 Task: Look for space in Tateyama, Japan from 9th June, 2023 to 16th June, 2023 for 2 adults in price range Rs.8000 to Rs.16000. Place can be entire place with 2 bedrooms having 2 beds and 1 bathroom. Property type can be house, flat, guest house. Booking option can be shelf check-in. Required host language is English.
Action: Mouse moved to (405, 80)
Screenshot: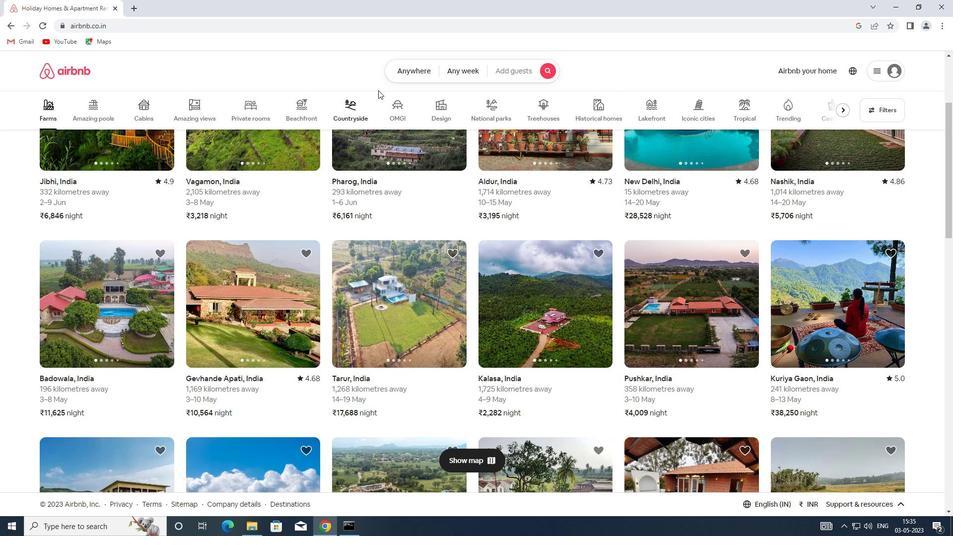 
Action: Mouse pressed left at (405, 80)
Screenshot: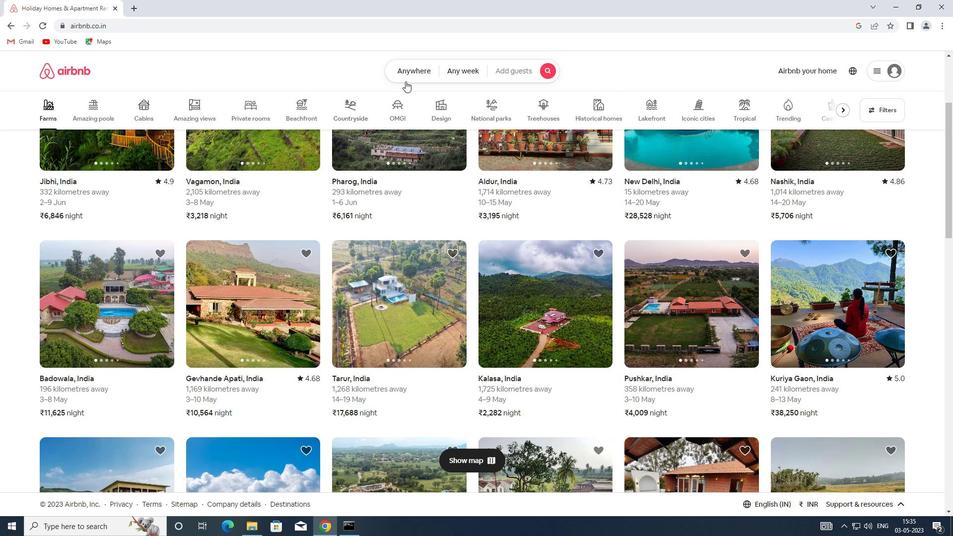 
Action: Mouse moved to (347, 110)
Screenshot: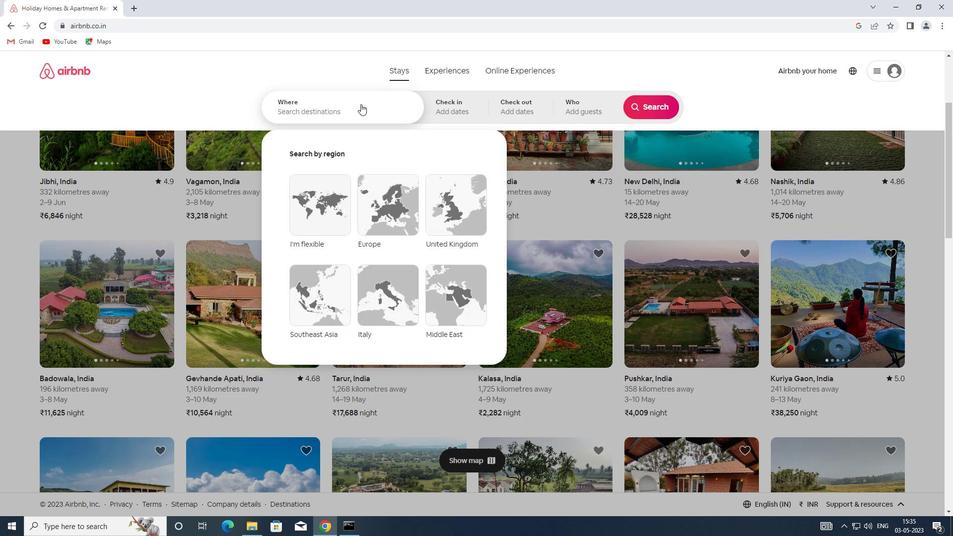 
Action: Mouse pressed left at (347, 110)
Screenshot: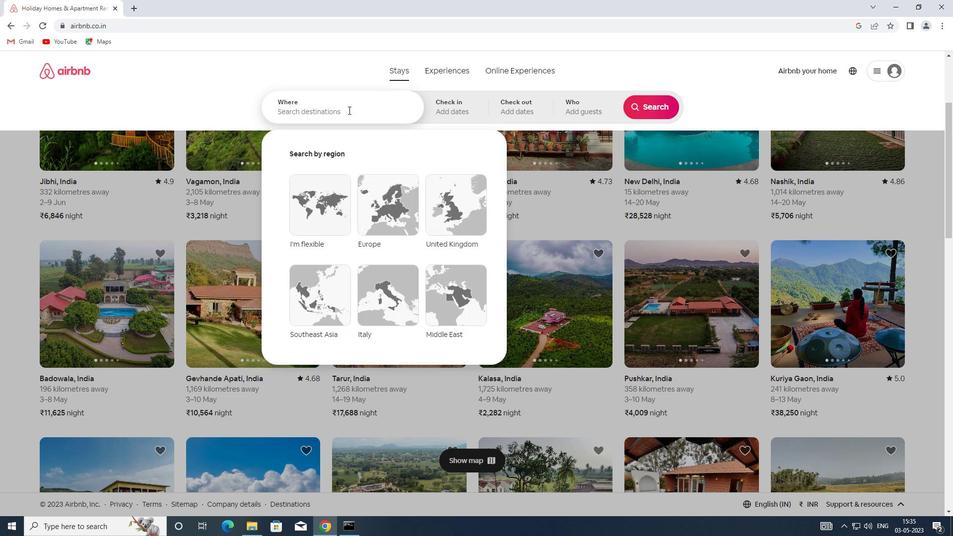 
Action: Key pressed <Key.shift>TATEYAMA,<Key.shift>JAPAN
Screenshot: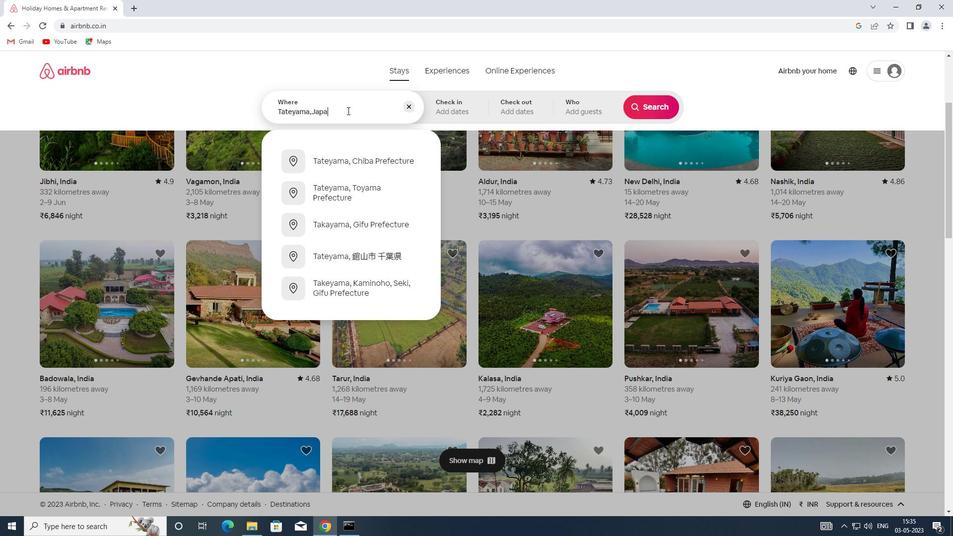 
Action: Mouse moved to (467, 115)
Screenshot: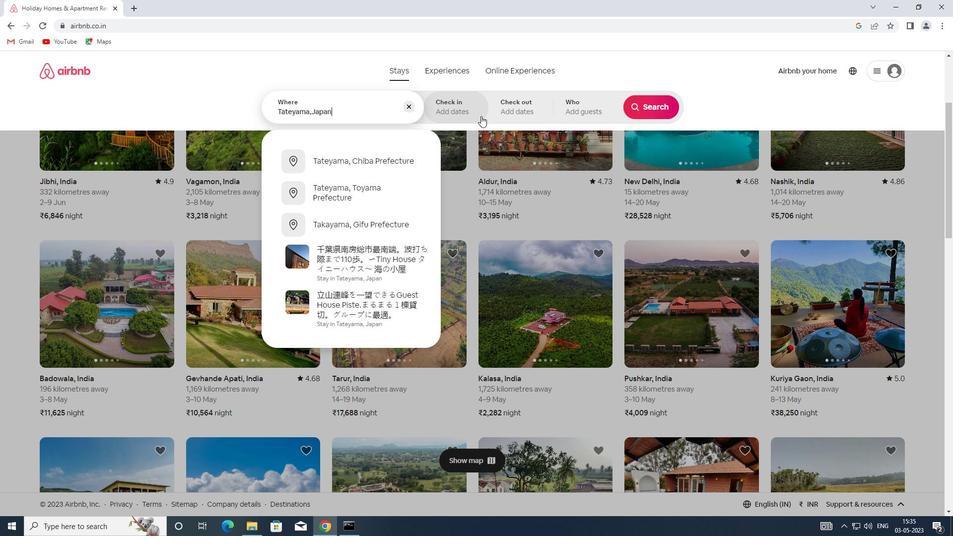 
Action: Mouse pressed left at (467, 115)
Screenshot: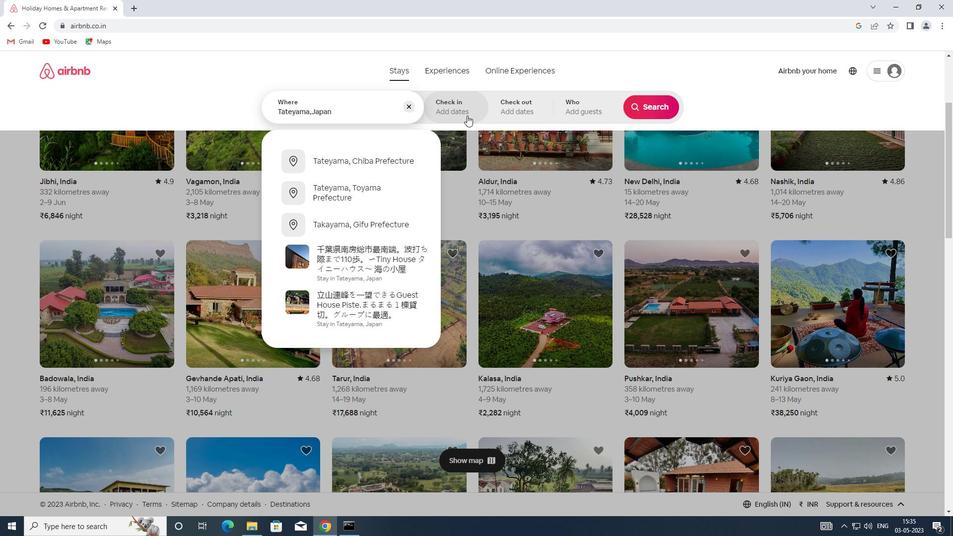 
Action: Mouse moved to (615, 246)
Screenshot: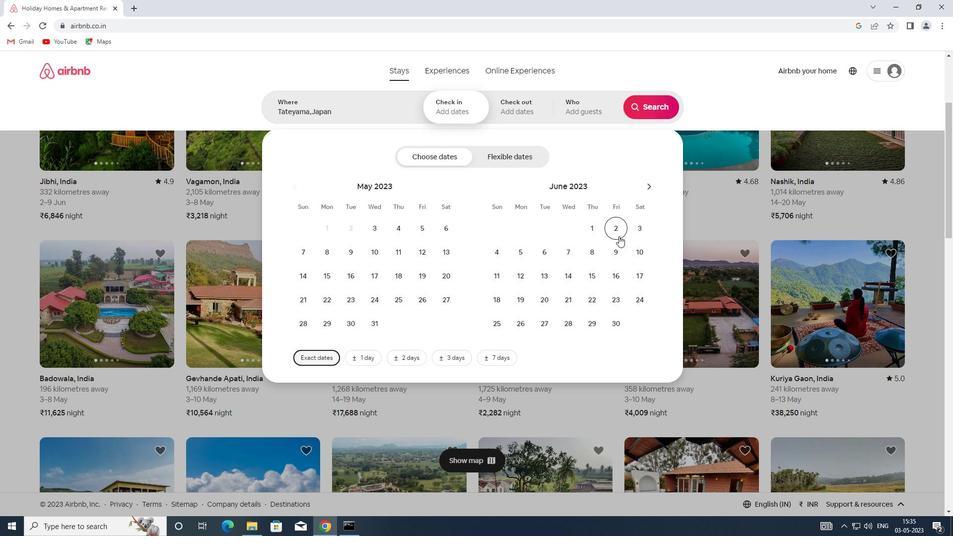 
Action: Mouse pressed left at (615, 246)
Screenshot: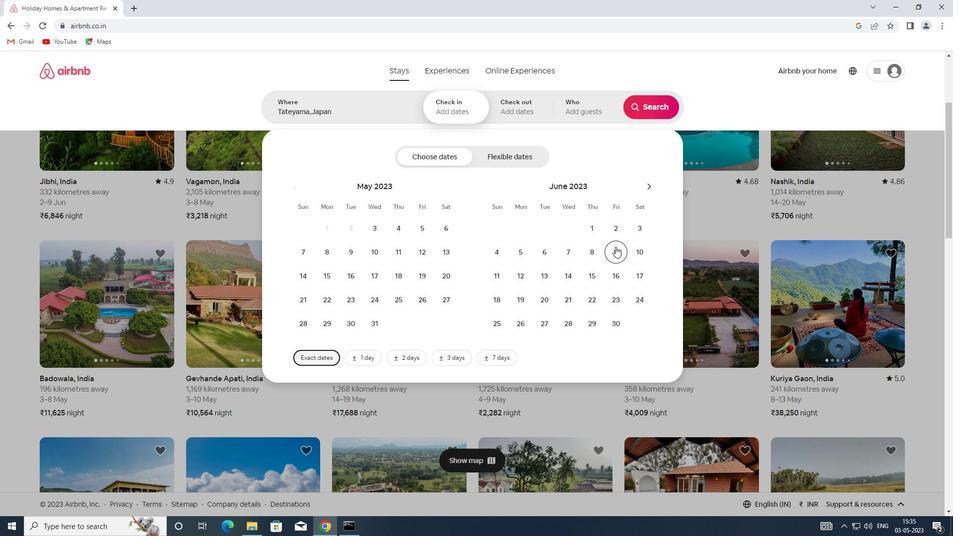 
Action: Mouse moved to (620, 271)
Screenshot: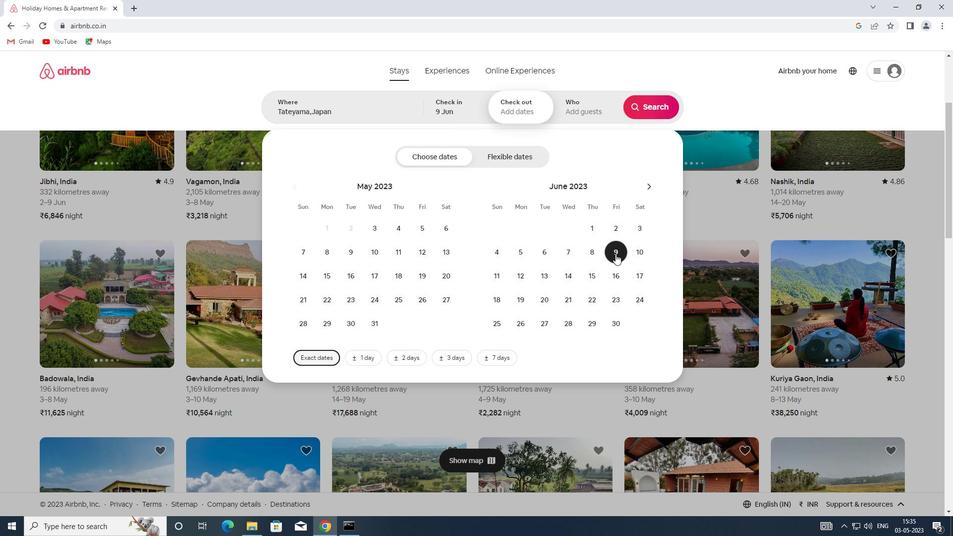 
Action: Mouse pressed left at (620, 271)
Screenshot: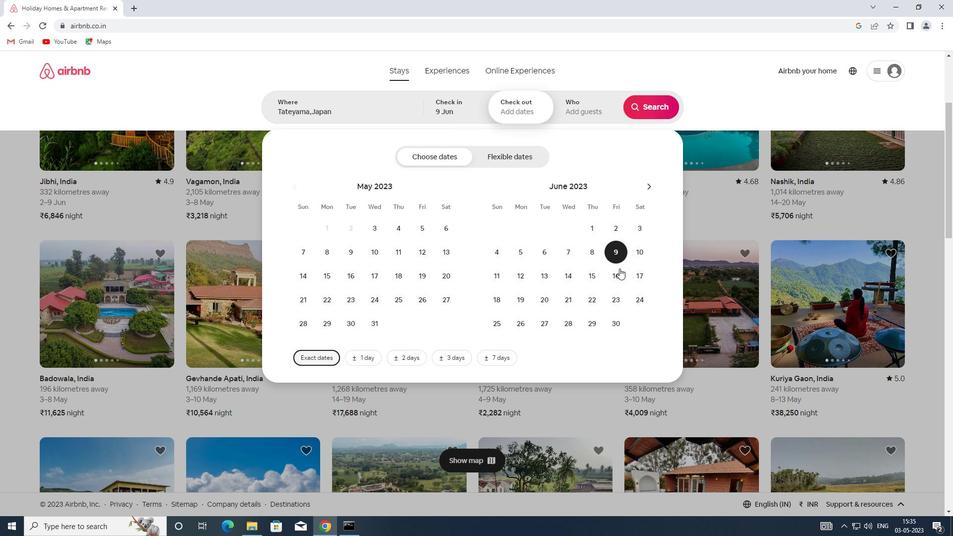 
Action: Mouse moved to (585, 105)
Screenshot: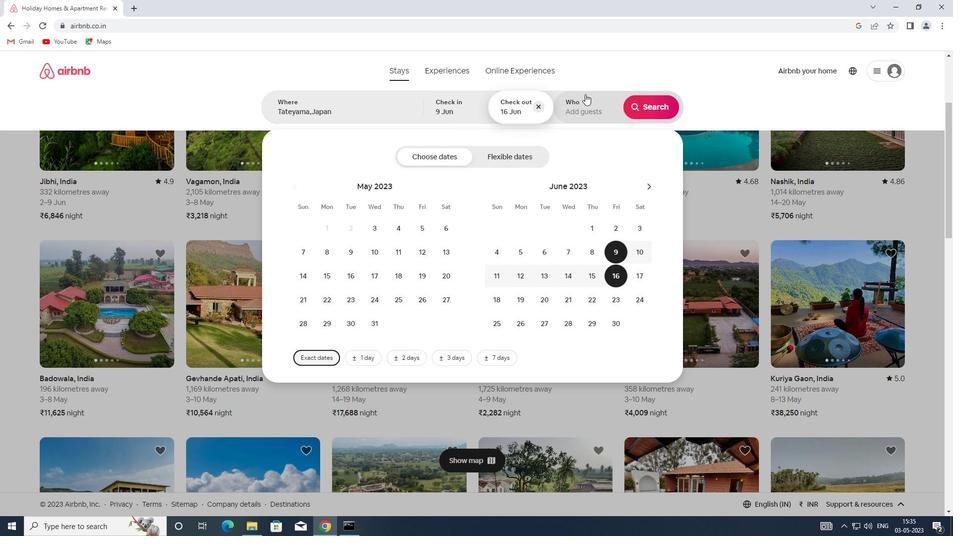 
Action: Mouse pressed left at (585, 105)
Screenshot: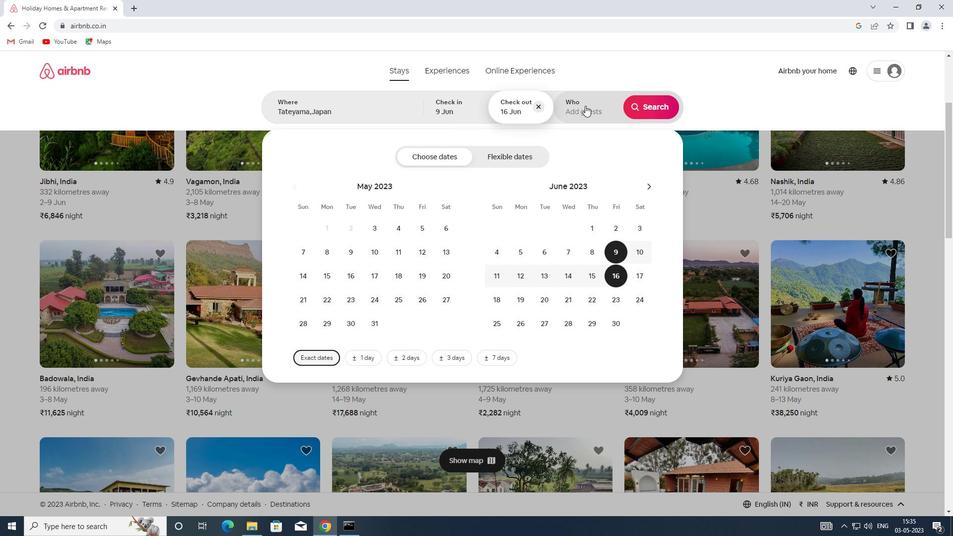 
Action: Mouse moved to (655, 165)
Screenshot: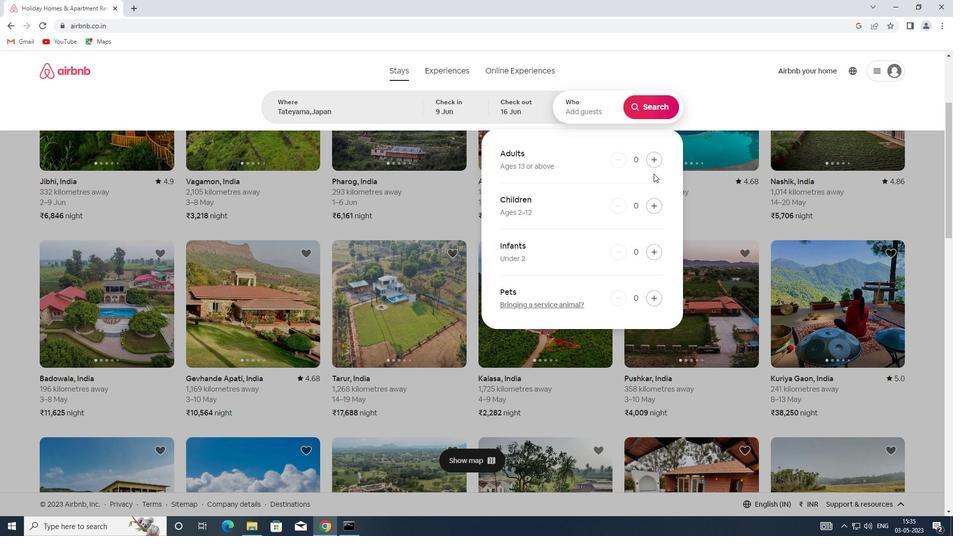 
Action: Mouse pressed left at (655, 165)
Screenshot: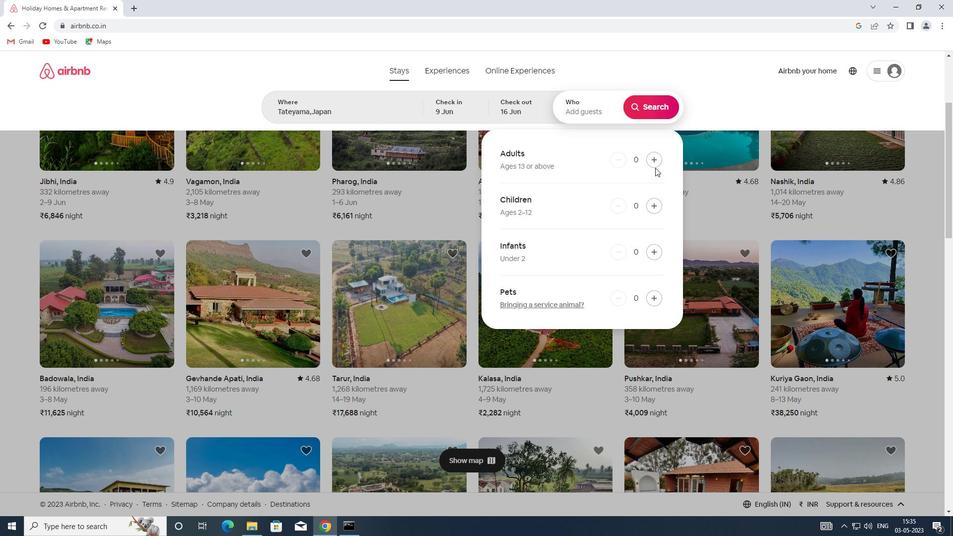 
Action: Mouse pressed left at (655, 165)
Screenshot: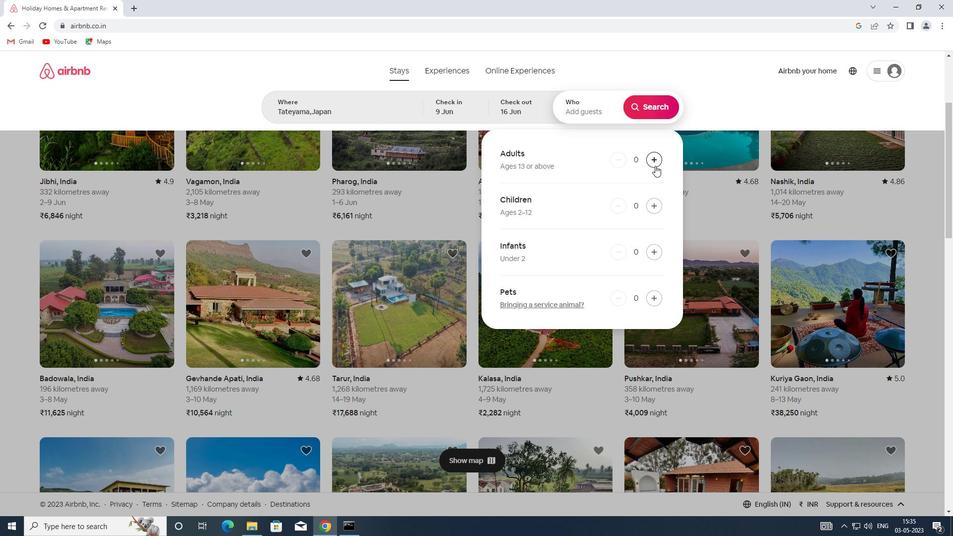 
Action: Mouse moved to (642, 111)
Screenshot: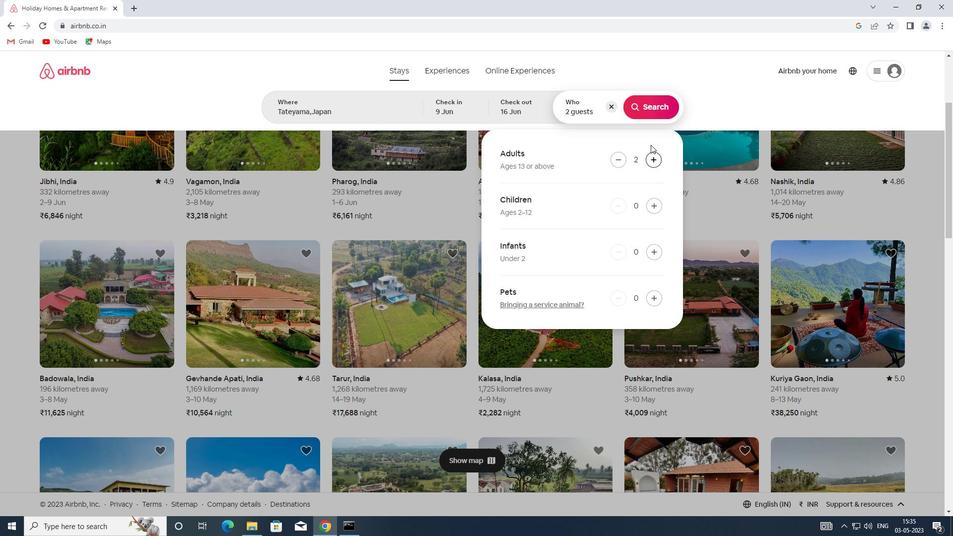 
Action: Mouse pressed left at (642, 111)
Screenshot: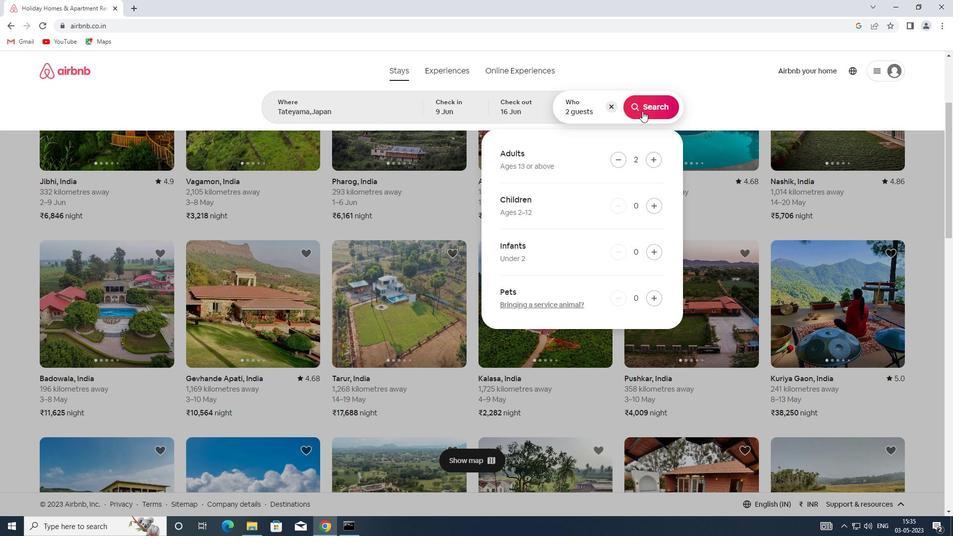 
Action: Mouse moved to (899, 106)
Screenshot: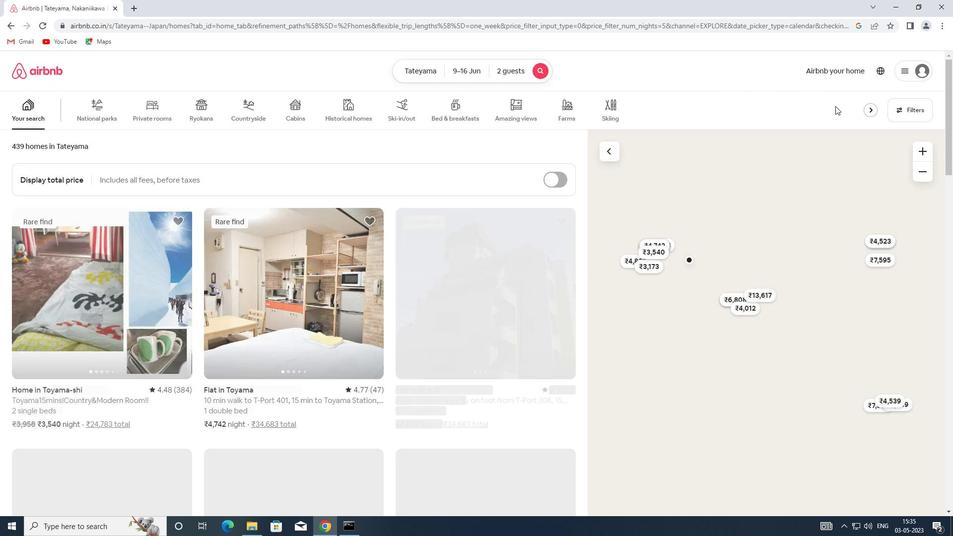 
Action: Mouse pressed left at (899, 106)
Screenshot: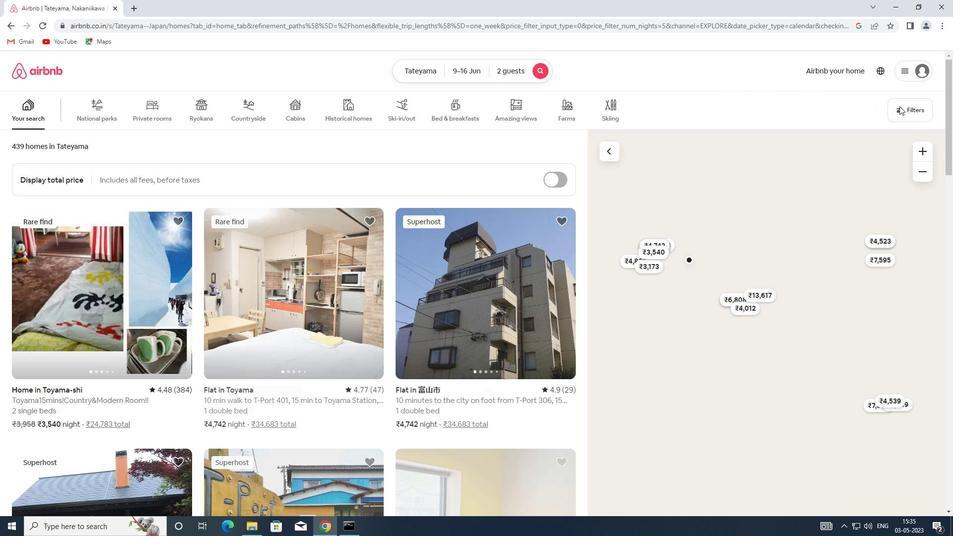 
Action: Mouse moved to (349, 240)
Screenshot: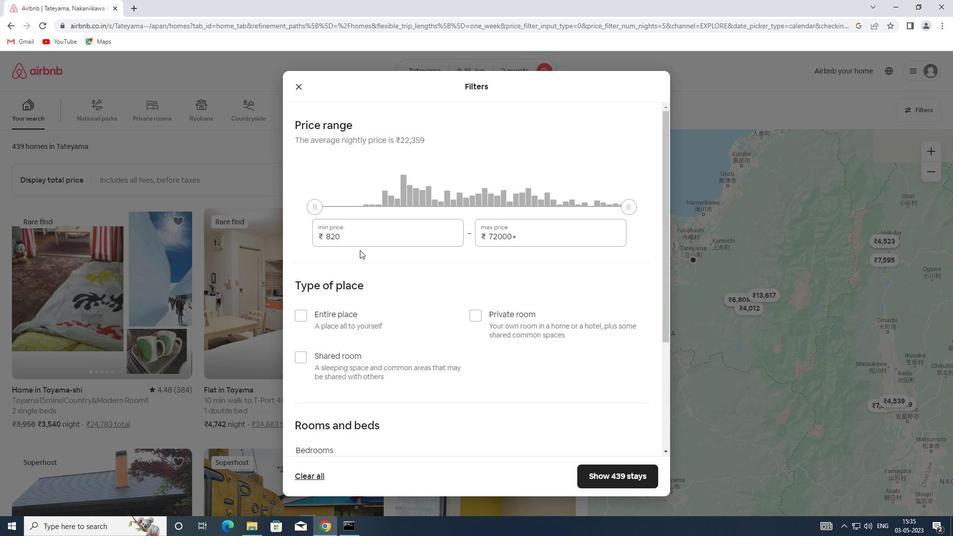 
Action: Mouse pressed left at (349, 240)
Screenshot: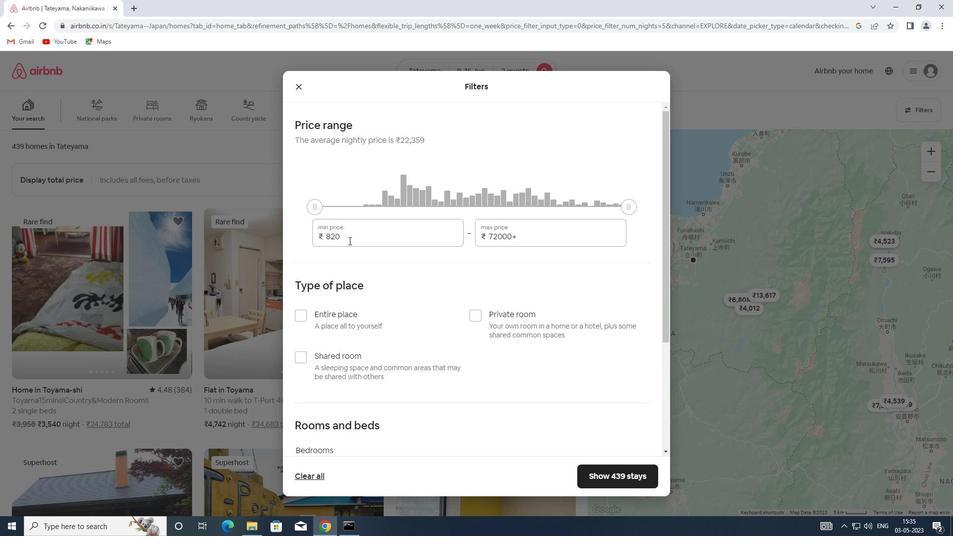 
Action: Mouse moved to (312, 240)
Screenshot: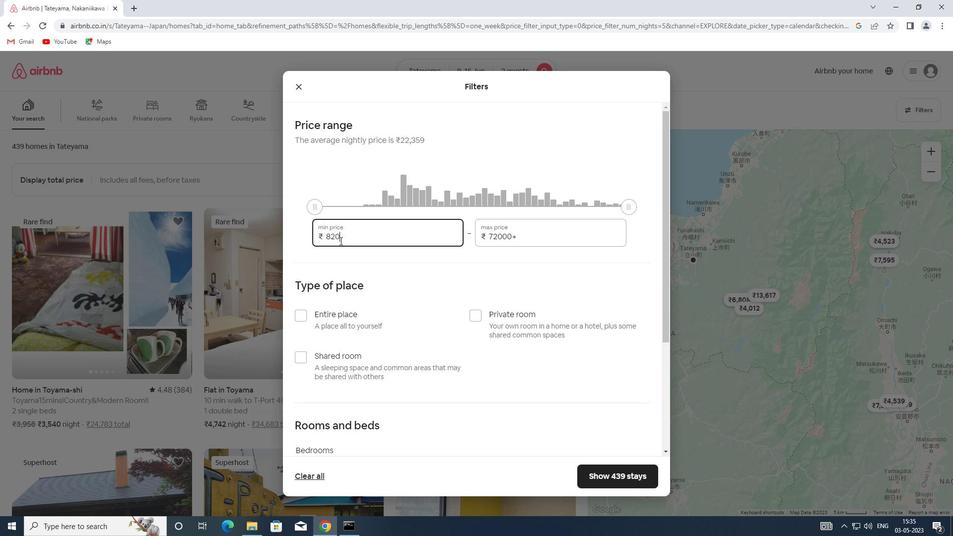 
Action: Key pressed 8000
Screenshot: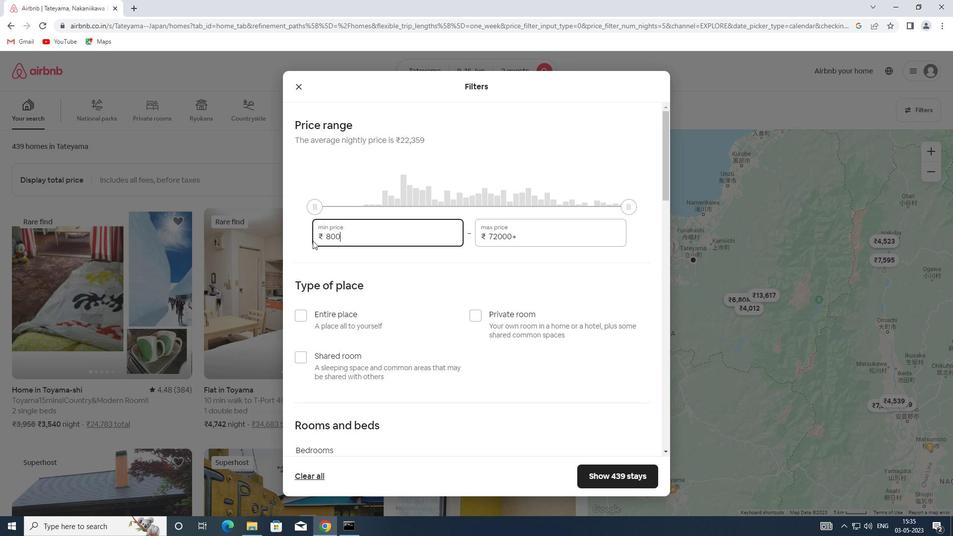 
Action: Mouse moved to (530, 238)
Screenshot: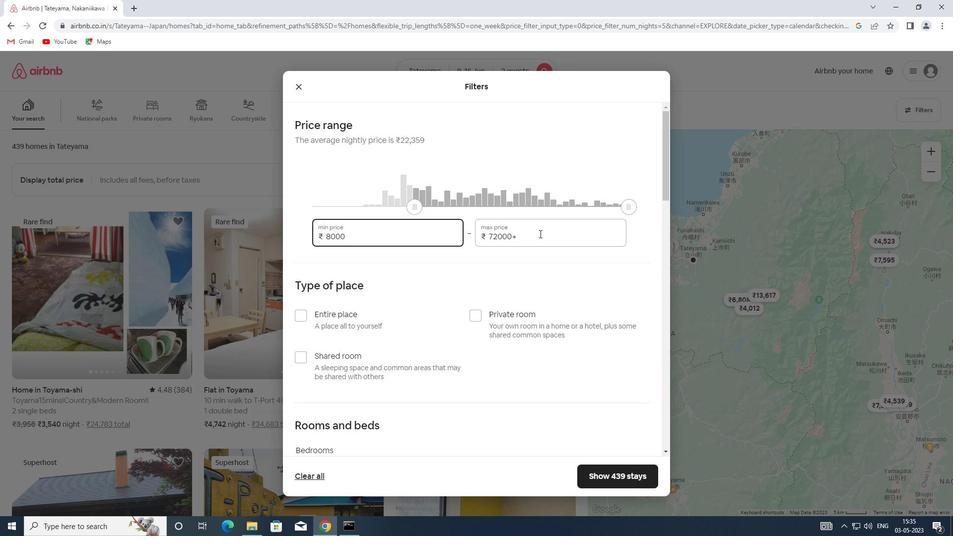 
Action: Mouse pressed left at (530, 238)
Screenshot: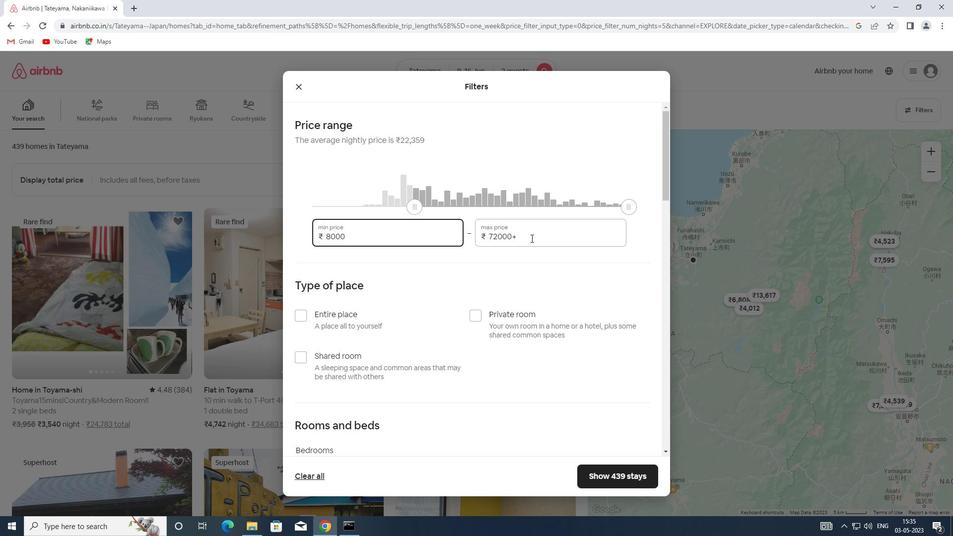 
Action: Mouse moved to (435, 240)
Screenshot: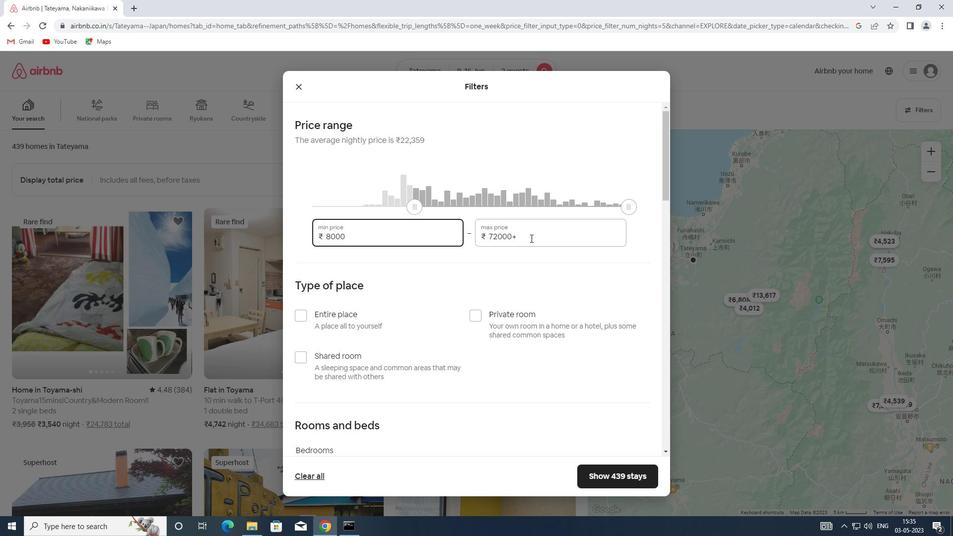 
Action: Key pressed 16000
Screenshot: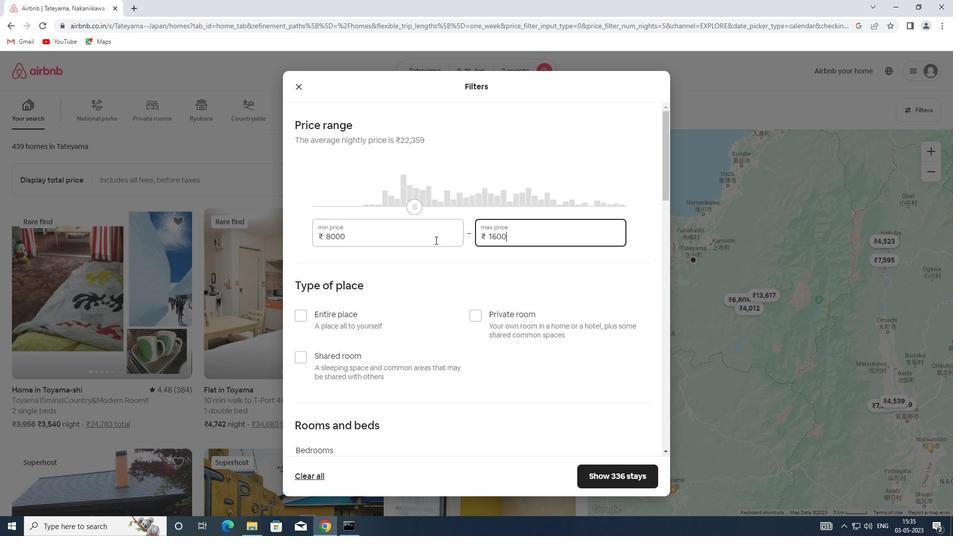 
Action: Mouse moved to (332, 311)
Screenshot: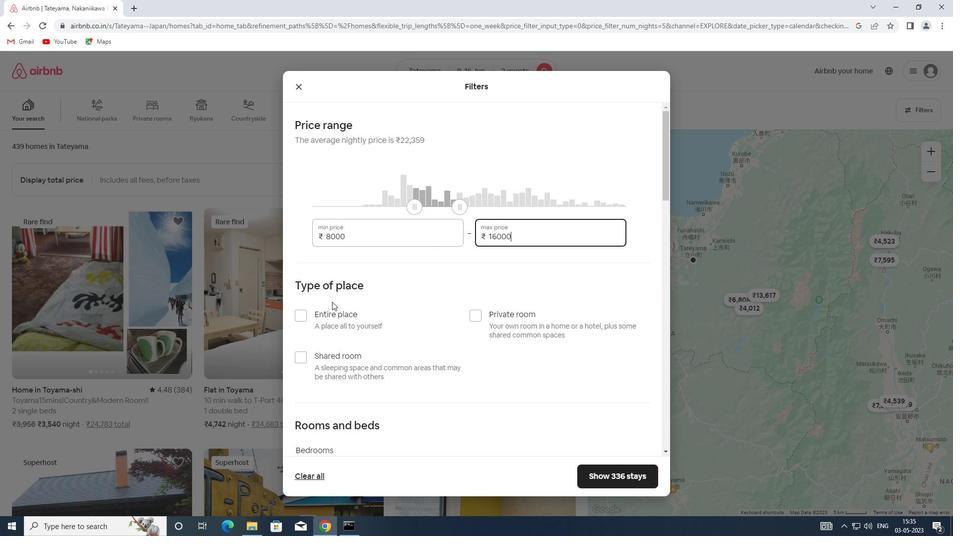 
Action: Mouse pressed left at (332, 311)
Screenshot: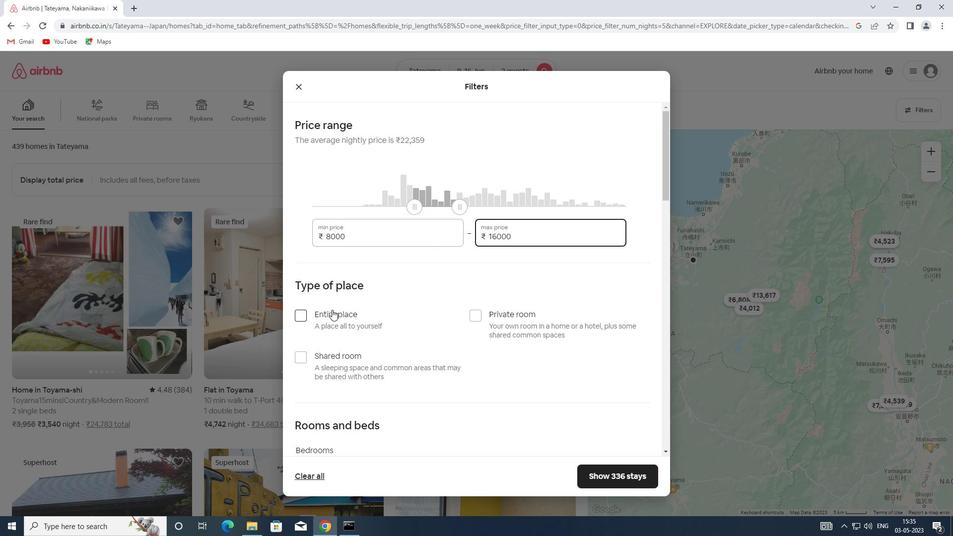 
Action: Mouse moved to (334, 308)
Screenshot: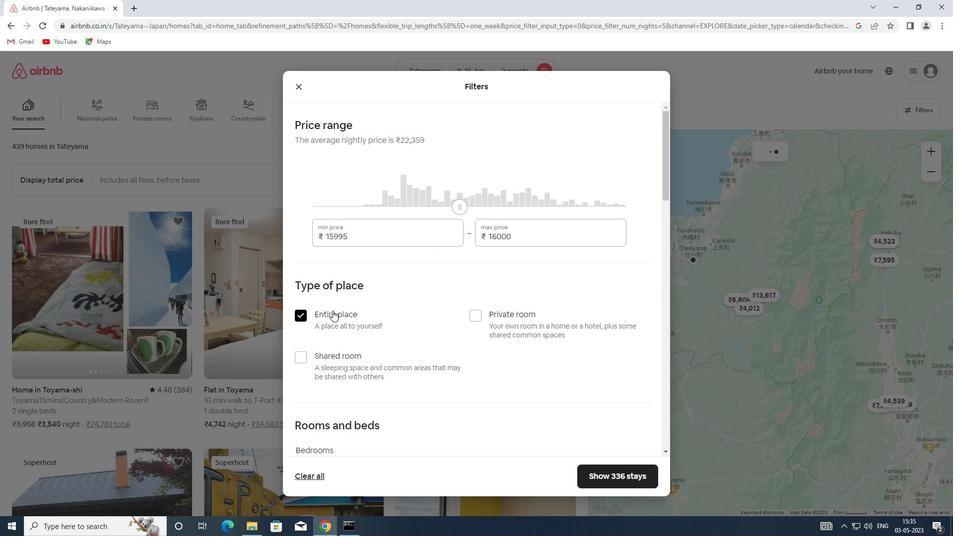 
Action: Mouse scrolled (334, 308) with delta (0, 0)
Screenshot: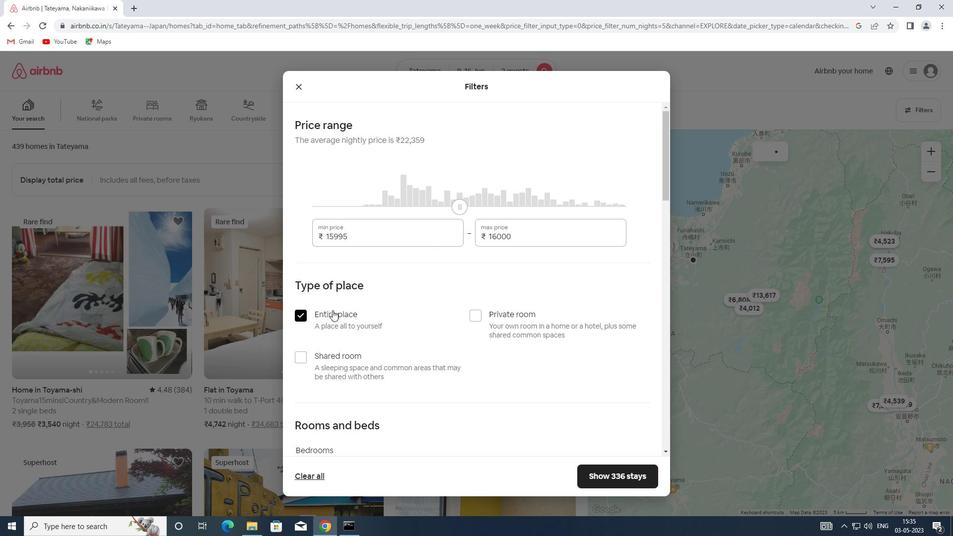 
Action: Mouse scrolled (334, 308) with delta (0, 0)
Screenshot: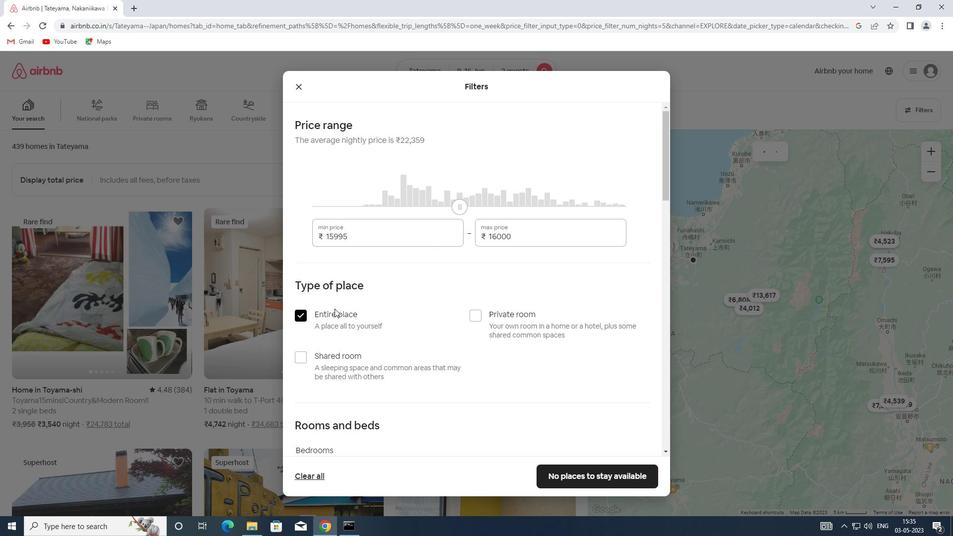 
Action: Mouse scrolled (334, 308) with delta (0, 0)
Screenshot: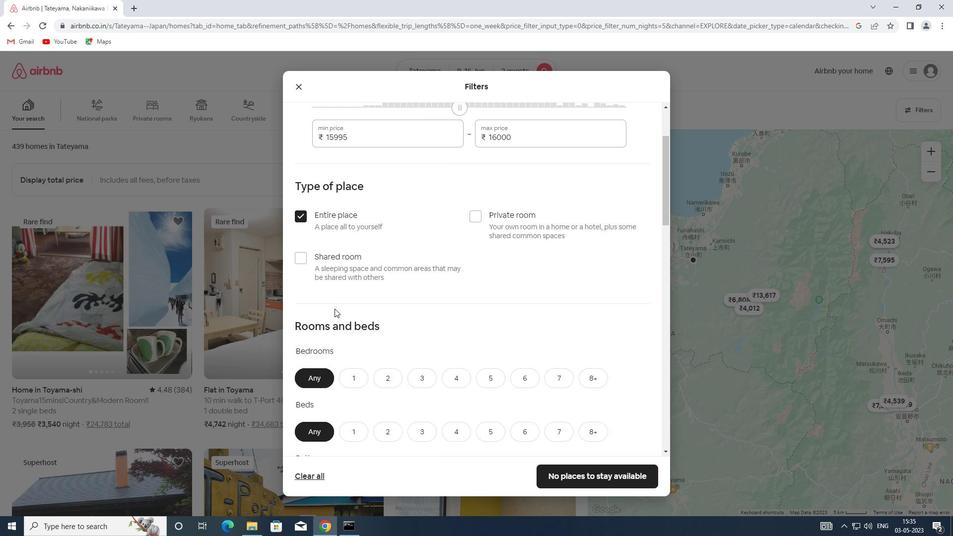
Action: Mouse scrolled (334, 308) with delta (0, 0)
Screenshot: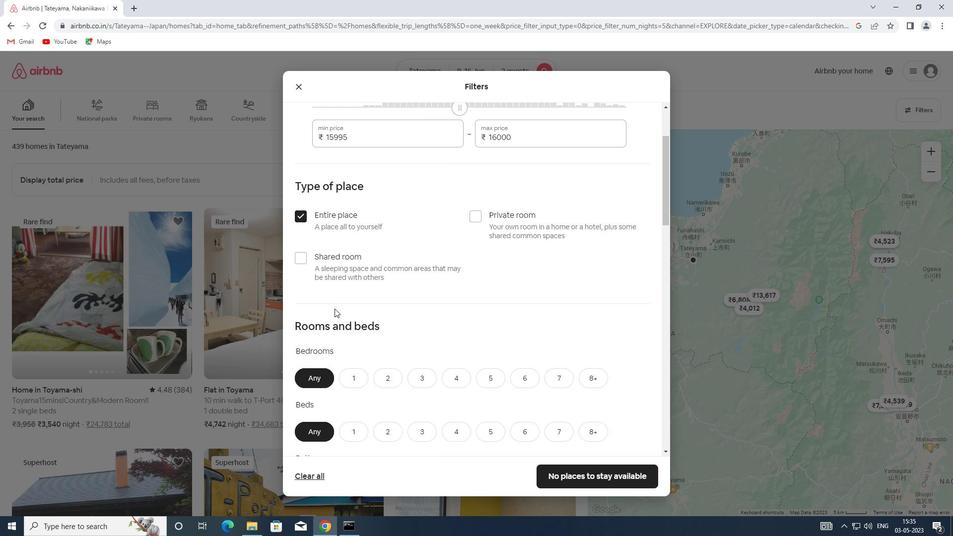 
Action: Mouse moved to (392, 273)
Screenshot: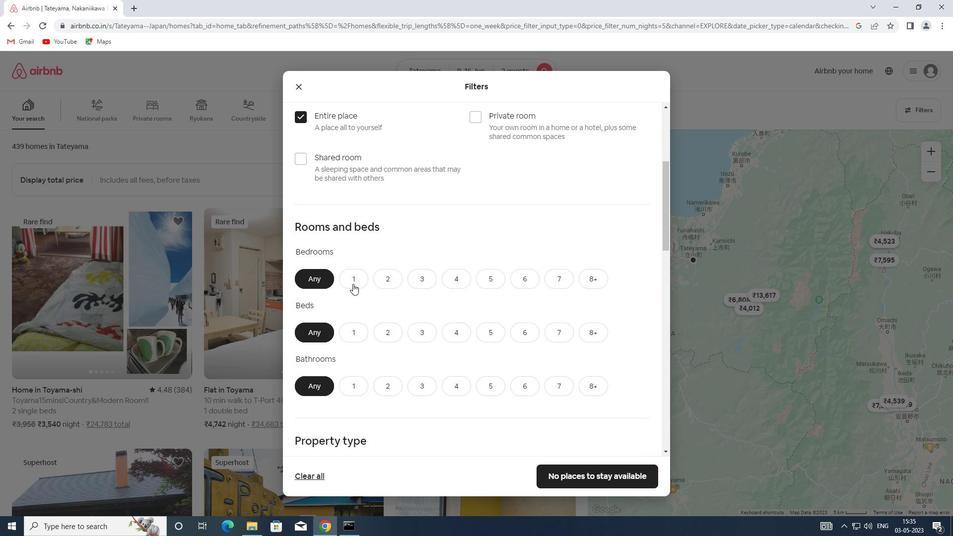 
Action: Mouse pressed left at (392, 273)
Screenshot: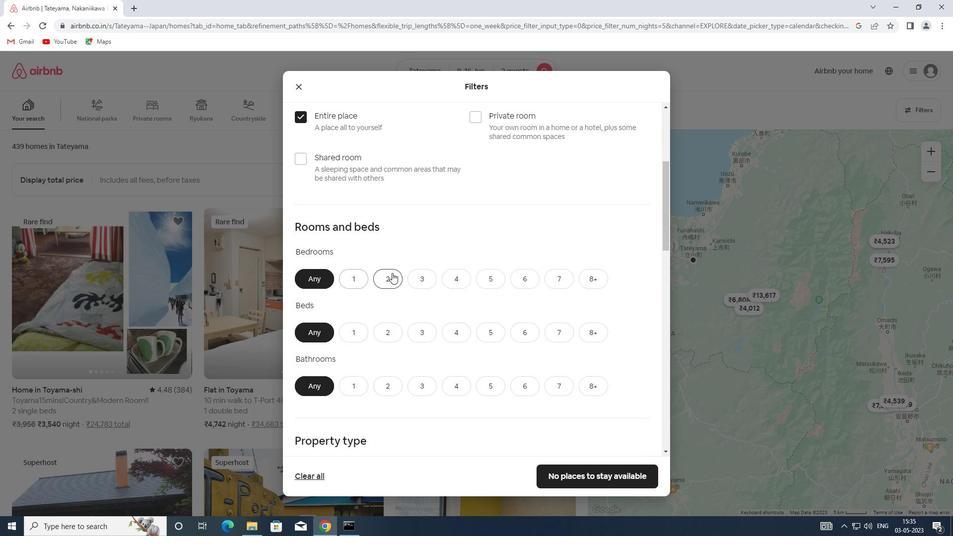 
Action: Mouse moved to (388, 327)
Screenshot: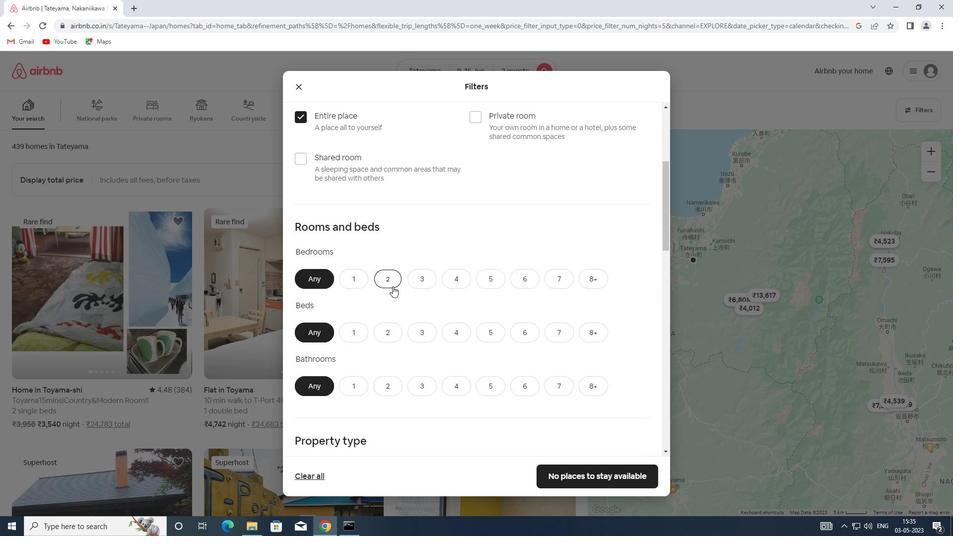 
Action: Mouse pressed left at (388, 327)
Screenshot: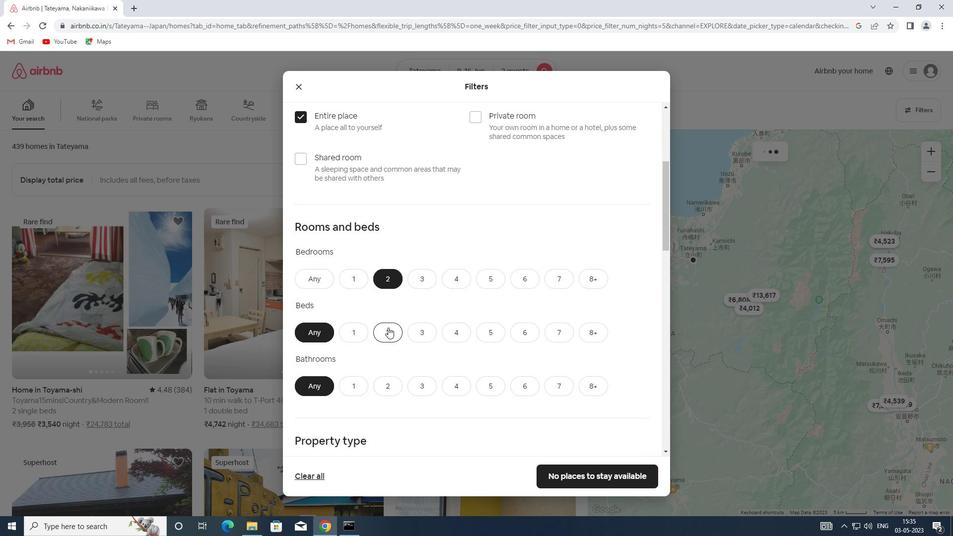 
Action: Mouse scrolled (388, 327) with delta (0, 0)
Screenshot: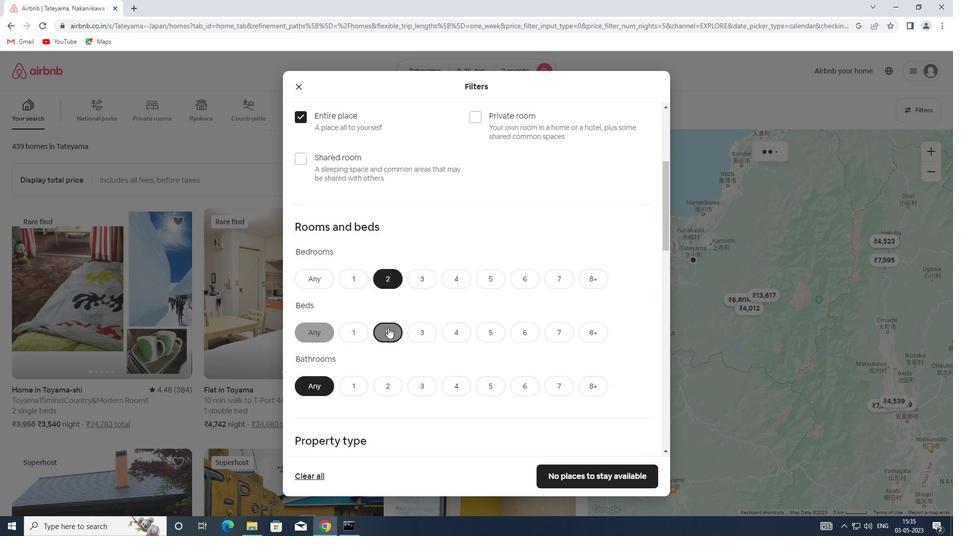 
Action: Mouse scrolled (388, 327) with delta (0, 0)
Screenshot: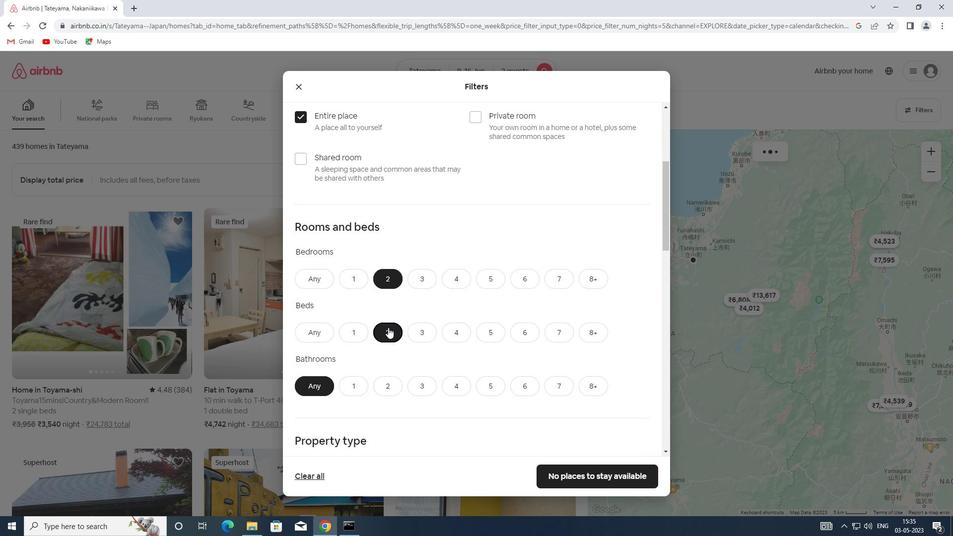 
Action: Mouse scrolled (388, 327) with delta (0, 0)
Screenshot: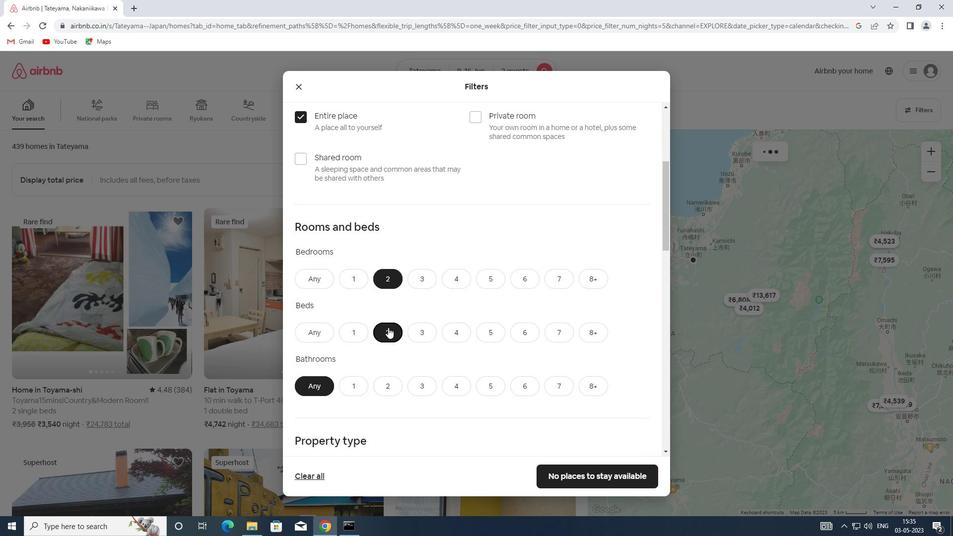 
Action: Mouse moved to (353, 245)
Screenshot: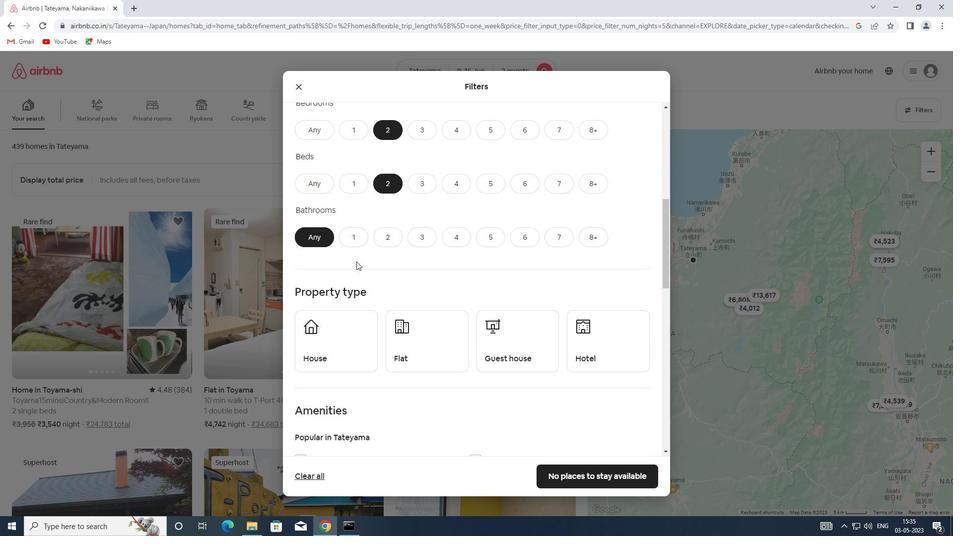 
Action: Mouse pressed left at (353, 245)
Screenshot: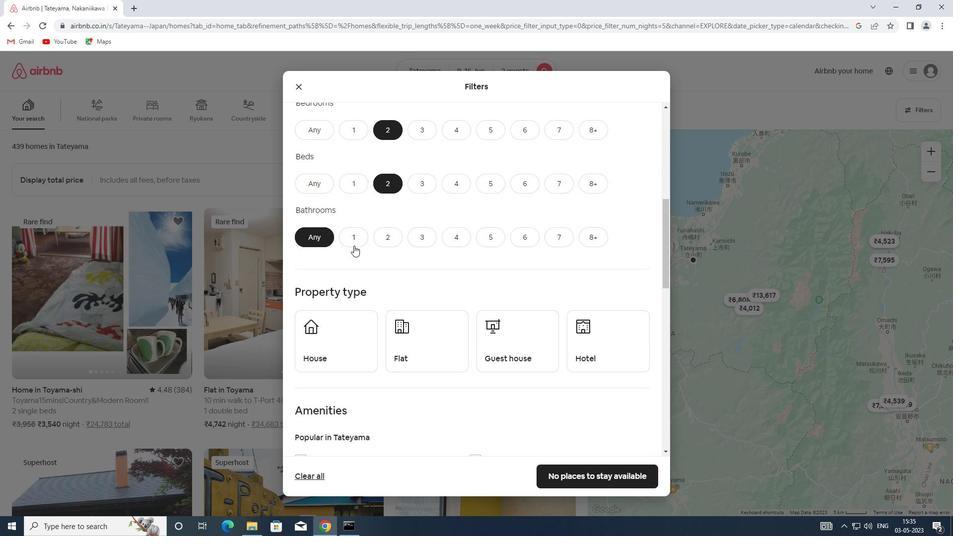 
Action: Mouse scrolled (353, 245) with delta (0, 0)
Screenshot: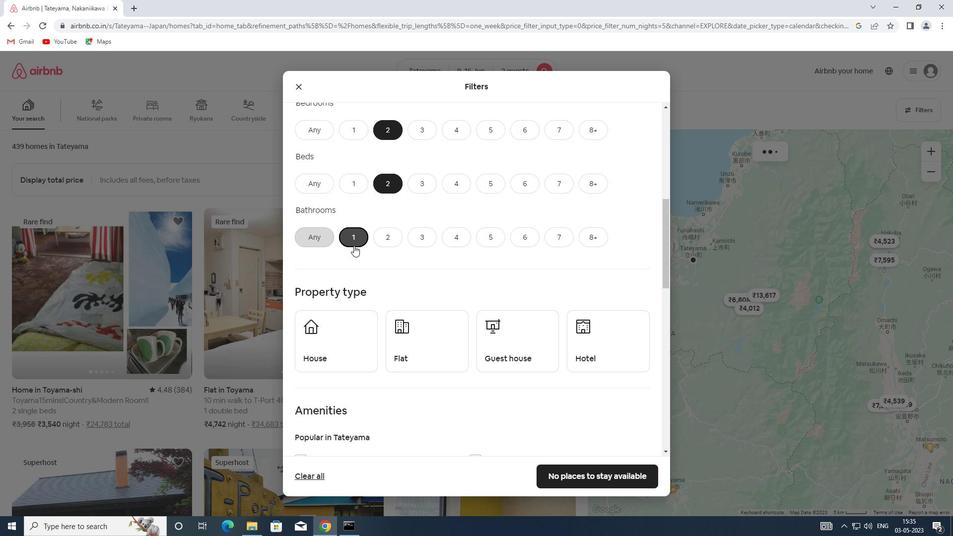 
Action: Mouse scrolled (353, 245) with delta (0, 0)
Screenshot: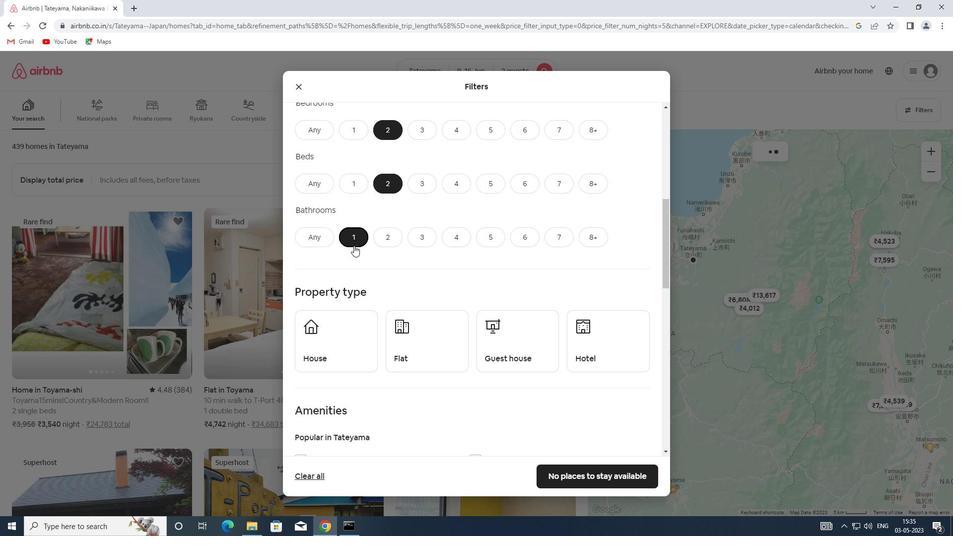 
Action: Mouse moved to (343, 240)
Screenshot: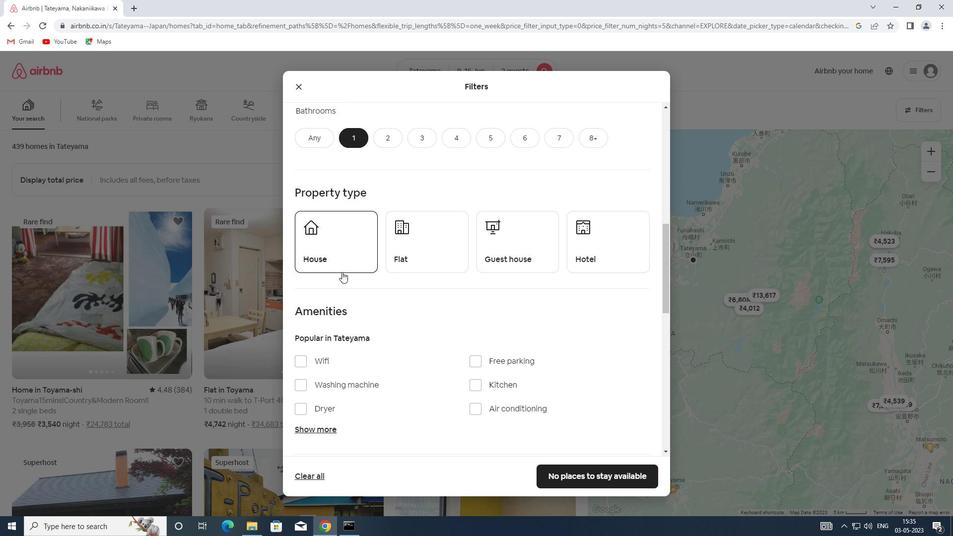 
Action: Mouse pressed left at (343, 240)
Screenshot: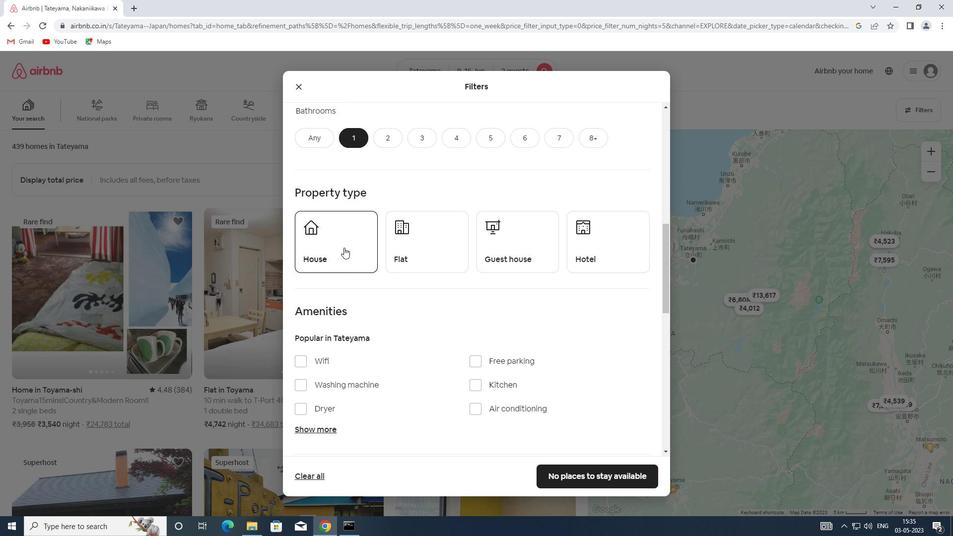 
Action: Mouse moved to (399, 250)
Screenshot: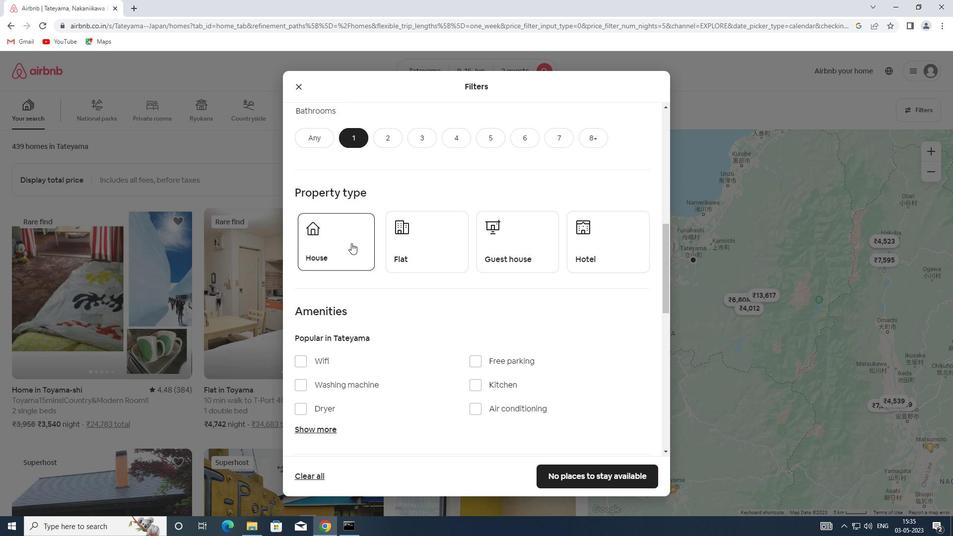 
Action: Mouse pressed left at (399, 250)
Screenshot: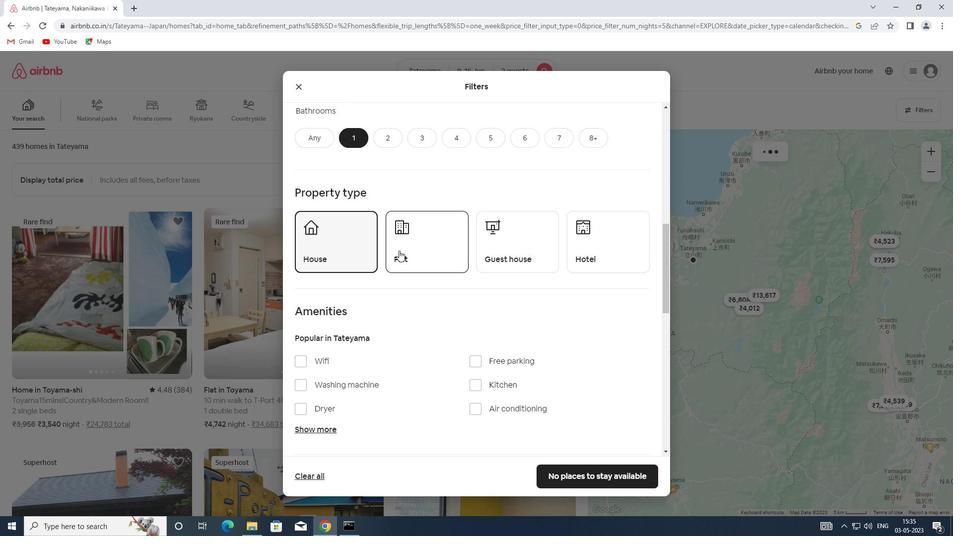 
Action: Mouse moved to (501, 241)
Screenshot: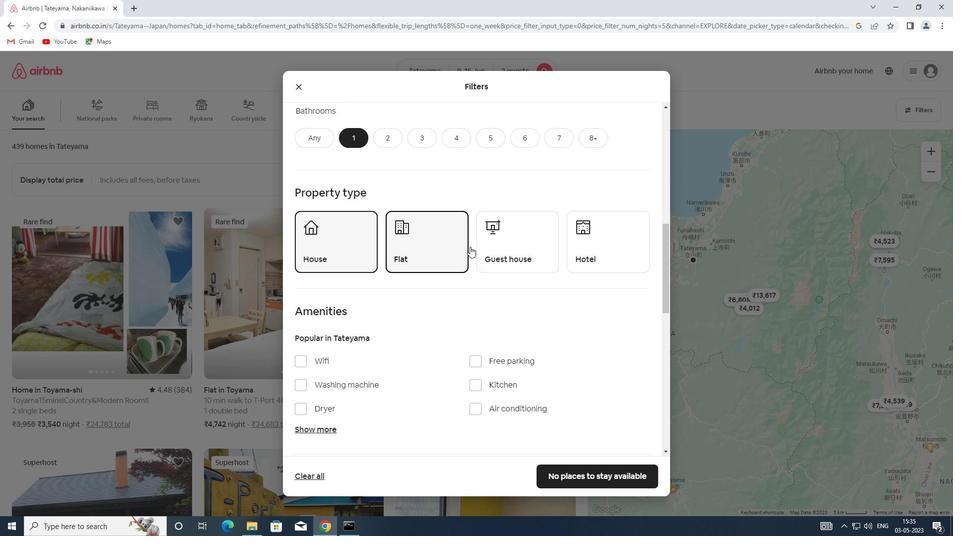 
Action: Mouse pressed left at (501, 241)
Screenshot: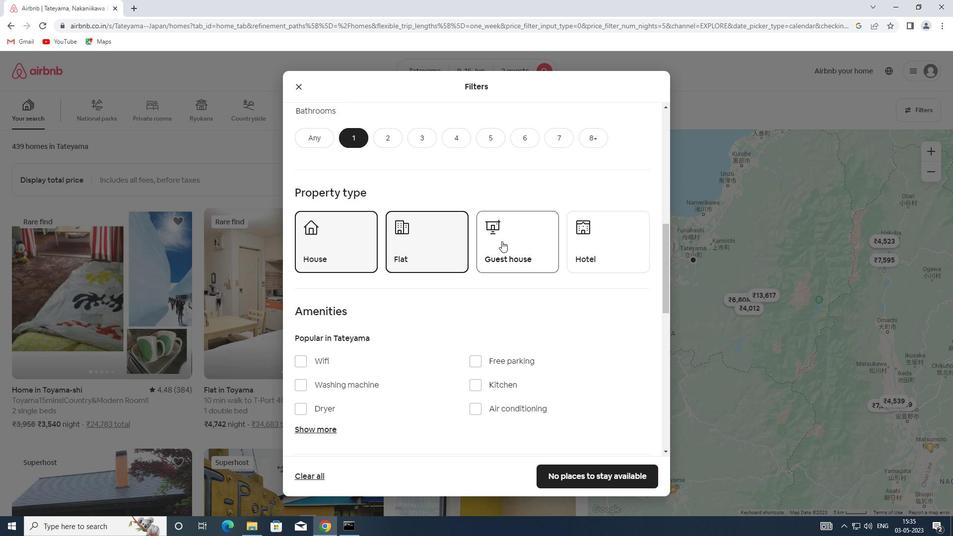 
Action: Mouse scrolled (501, 240) with delta (0, 0)
Screenshot: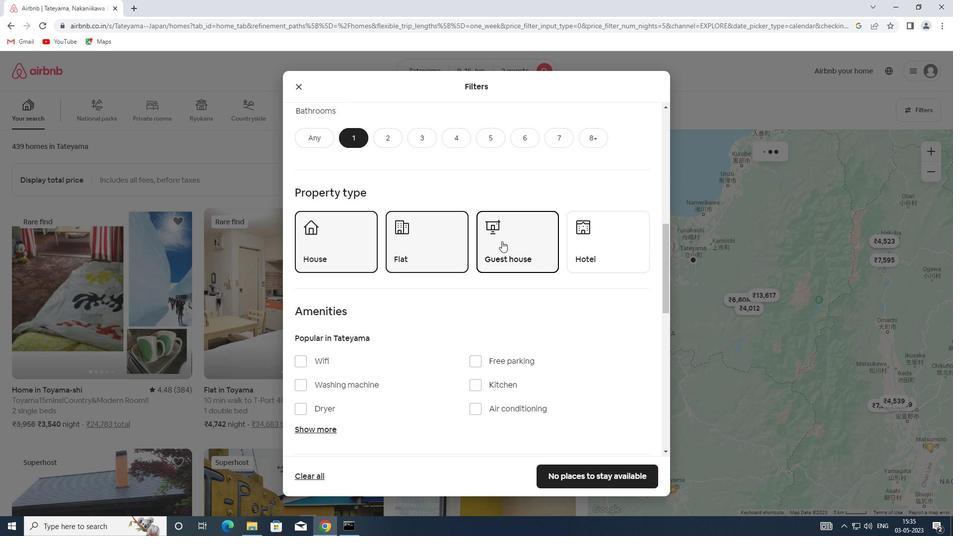 
Action: Mouse scrolled (501, 240) with delta (0, 0)
Screenshot: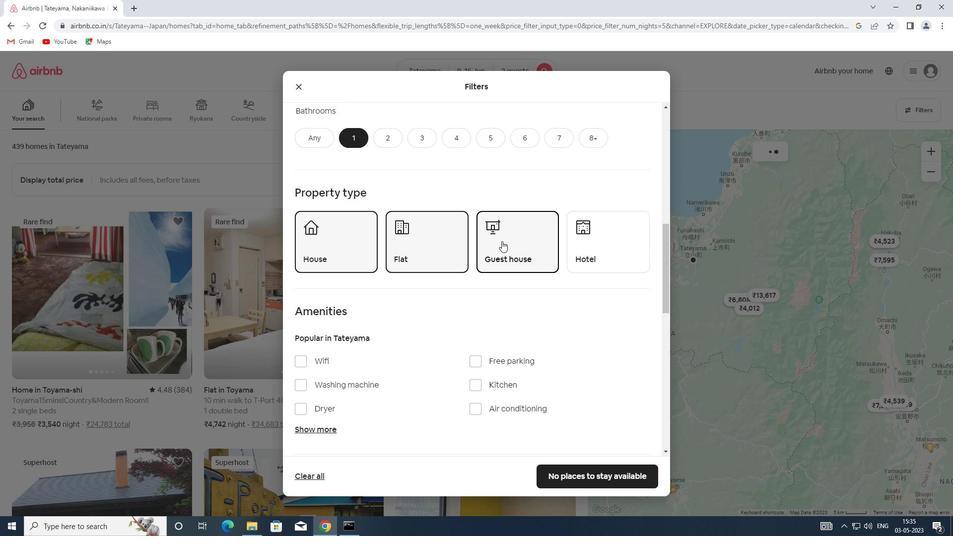 
Action: Mouse scrolled (501, 240) with delta (0, 0)
Screenshot: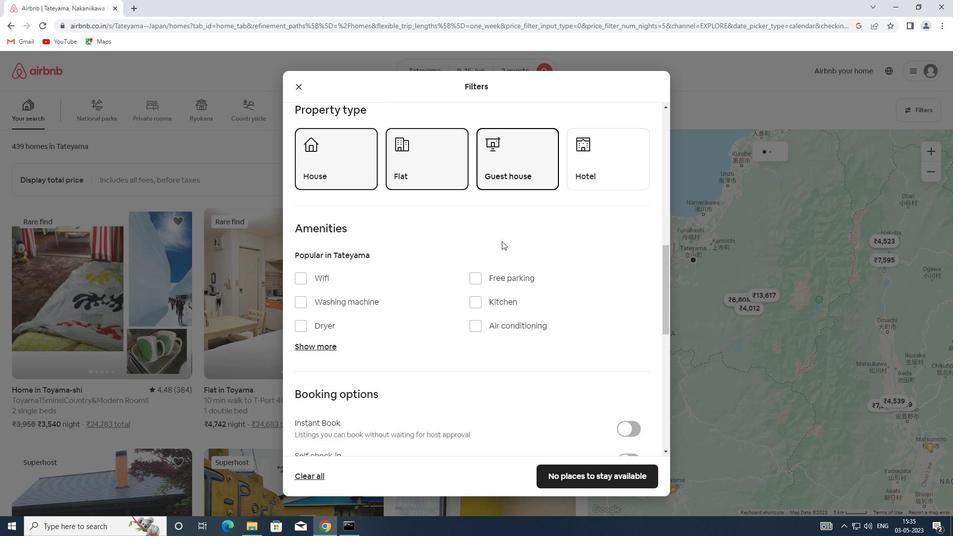 
Action: Mouse scrolled (501, 240) with delta (0, 0)
Screenshot: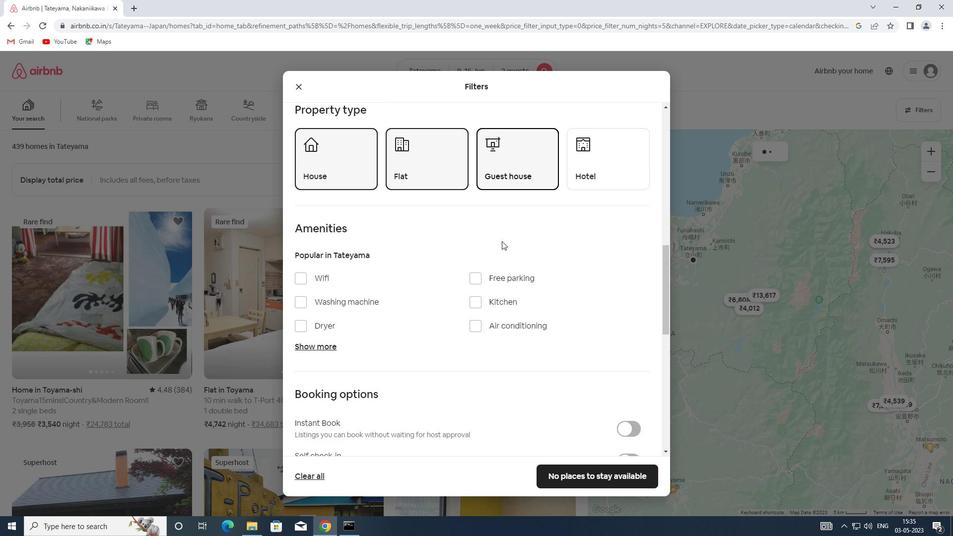 
Action: Mouse scrolled (501, 240) with delta (0, 0)
Screenshot: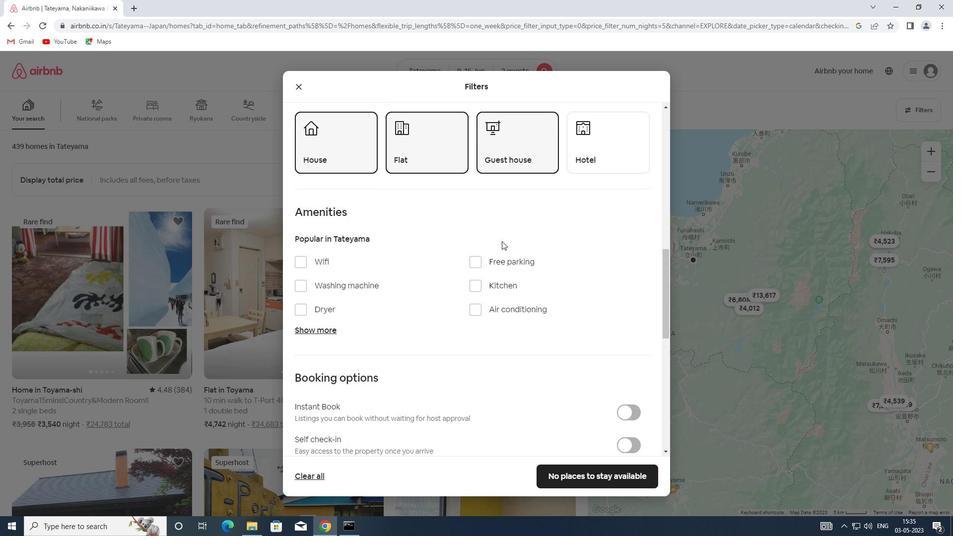 
Action: Mouse moved to (628, 292)
Screenshot: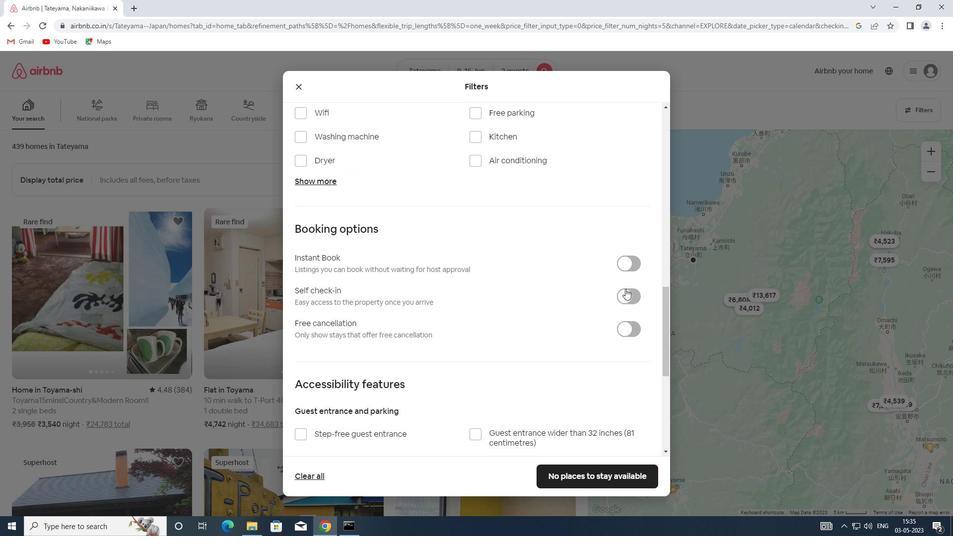 
Action: Mouse pressed left at (628, 292)
Screenshot: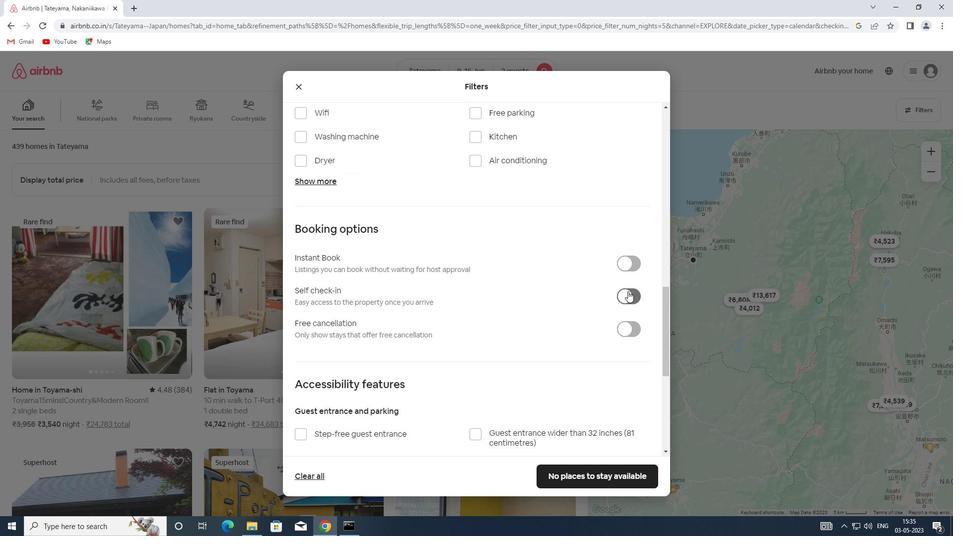 
Action: Mouse moved to (499, 301)
Screenshot: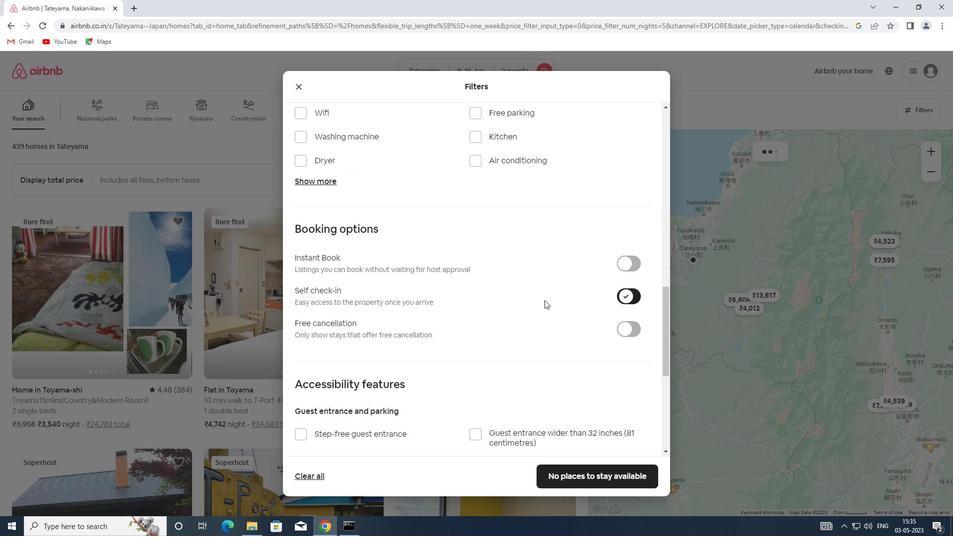 
Action: Mouse scrolled (499, 300) with delta (0, 0)
Screenshot: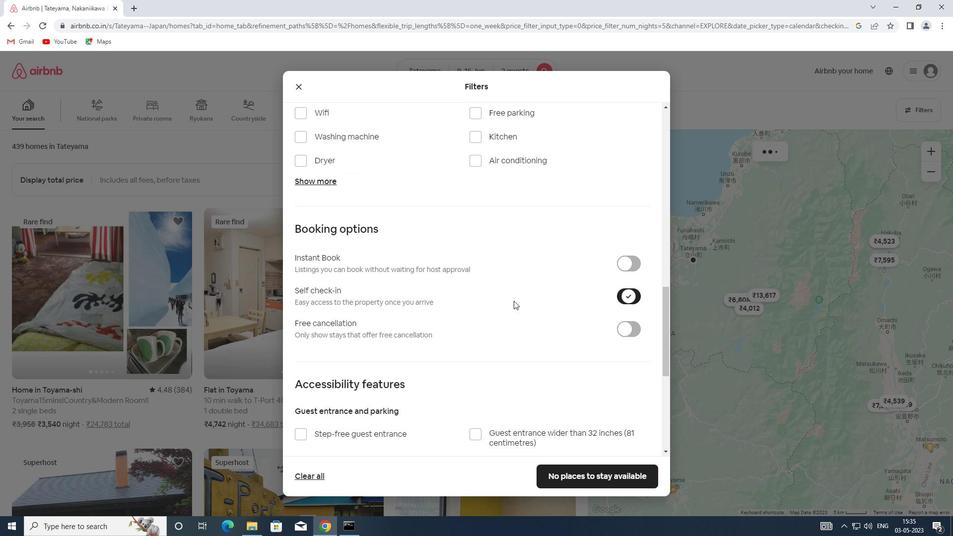 
Action: Mouse scrolled (499, 300) with delta (0, 0)
Screenshot: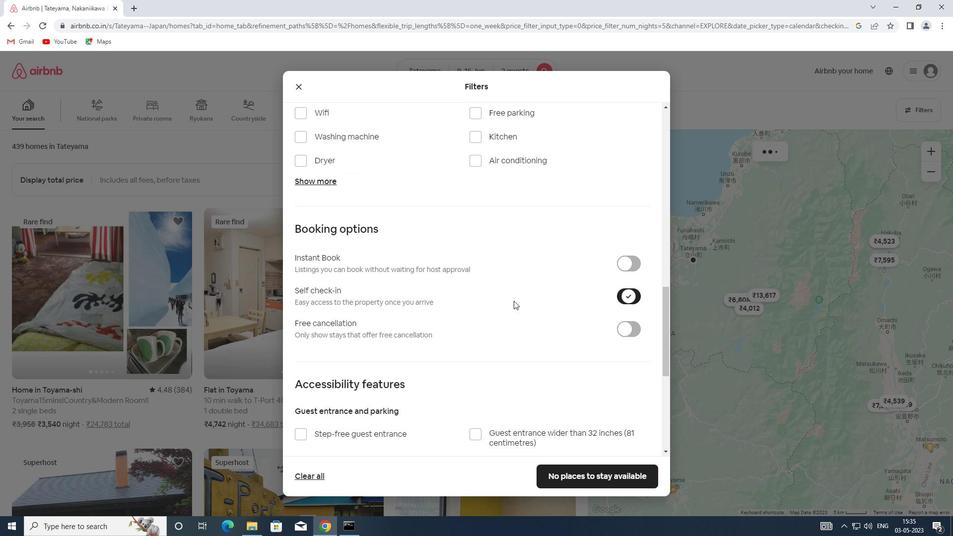 
Action: Mouse scrolled (499, 300) with delta (0, 0)
Screenshot: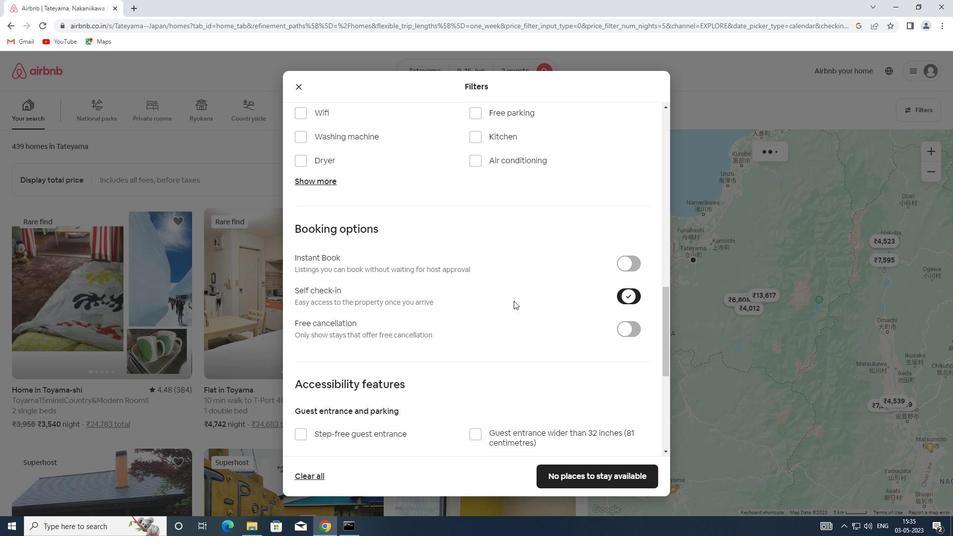 
Action: Mouse scrolled (499, 300) with delta (0, 0)
Screenshot: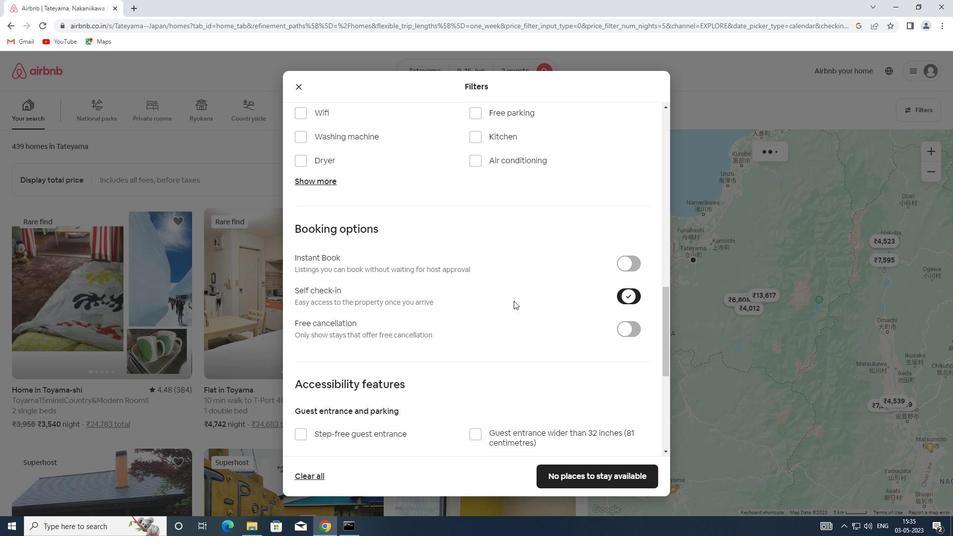 
Action: Mouse moved to (491, 301)
Screenshot: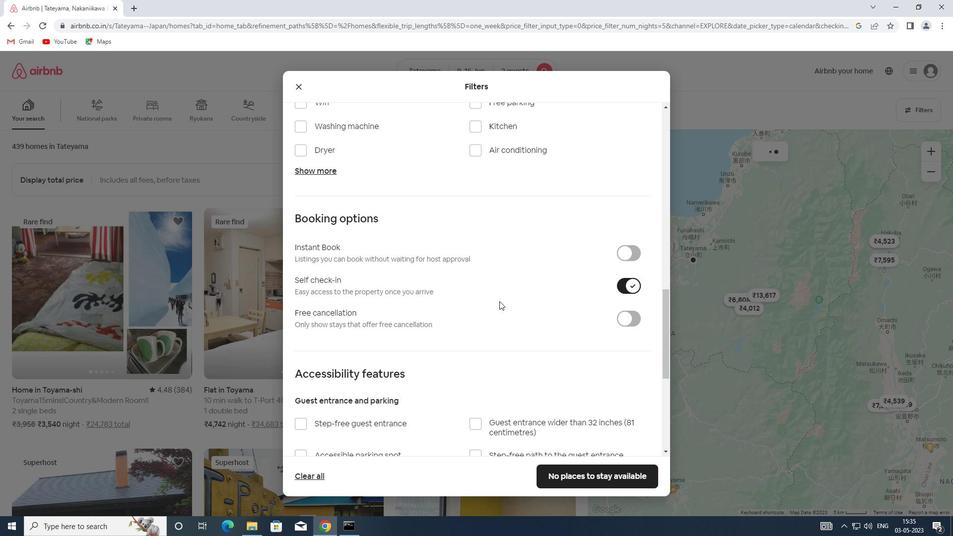 
Action: Mouse scrolled (491, 301) with delta (0, 0)
Screenshot: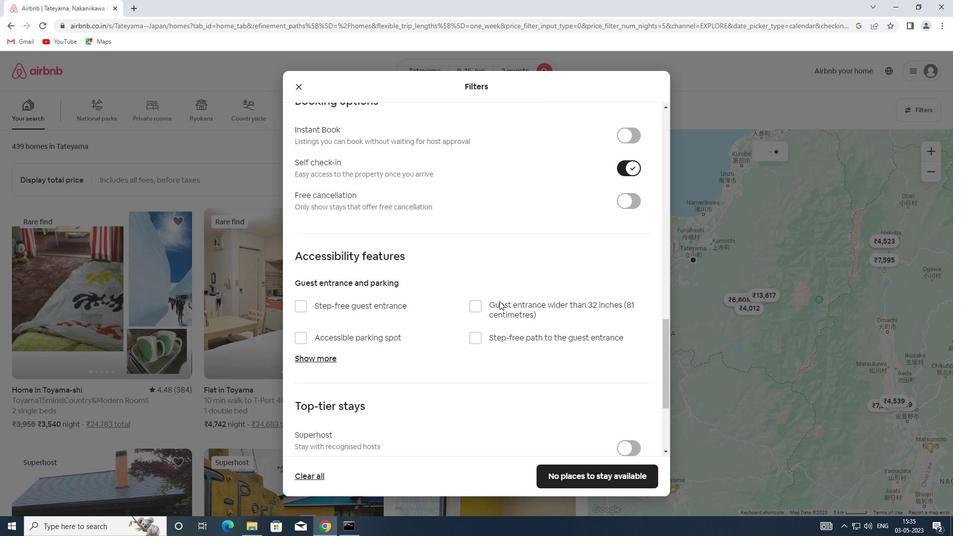 
Action: Mouse scrolled (491, 301) with delta (0, 0)
Screenshot: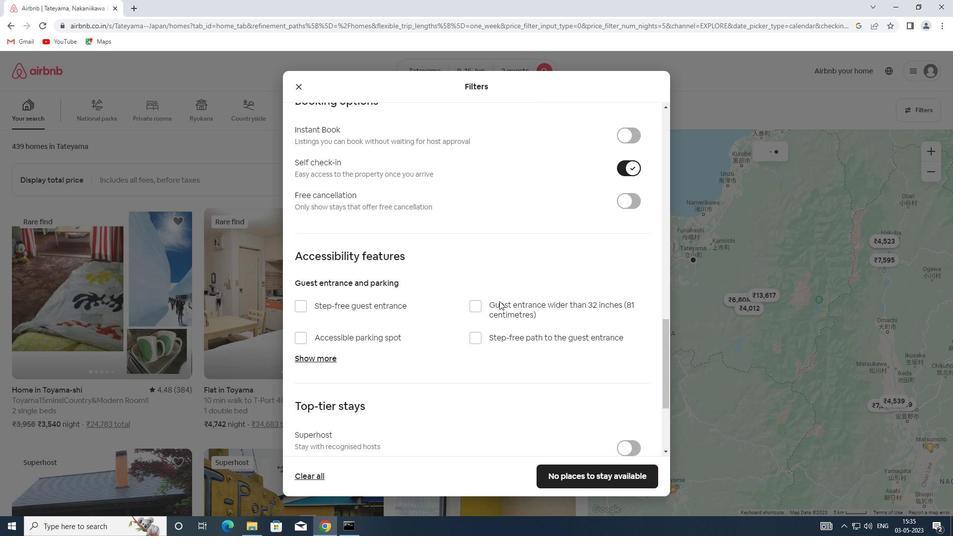 
Action: Mouse scrolled (491, 301) with delta (0, 0)
Screenshot: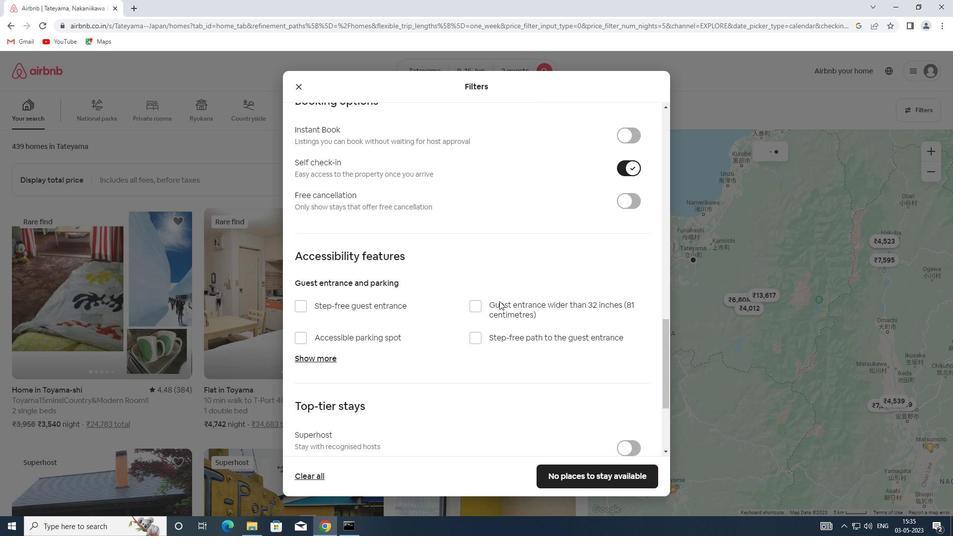 
Action: Mouse scrolled (491, 301) with delta (0, 0)
Screenshot: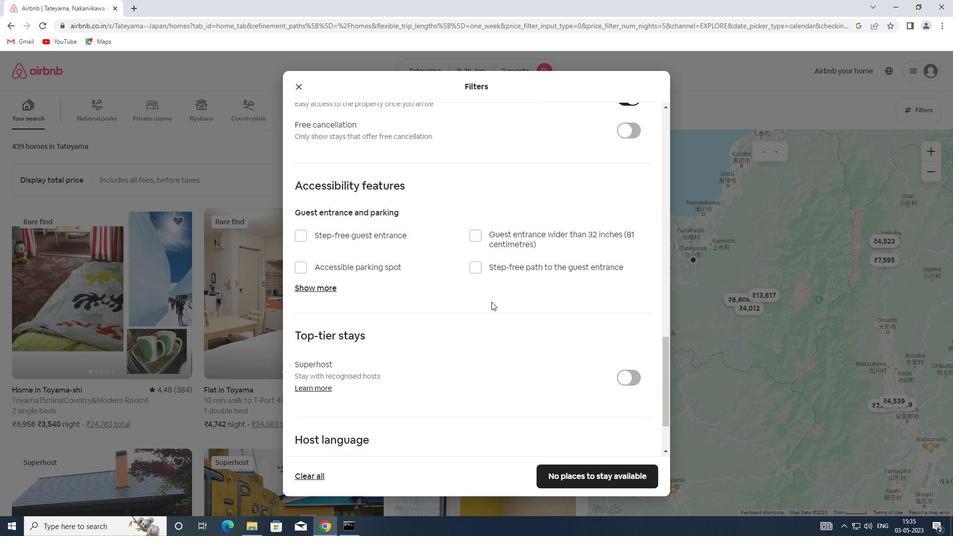 
Action: Mouse scrolled (491, 301) with delta (0, 0)
Screenshot: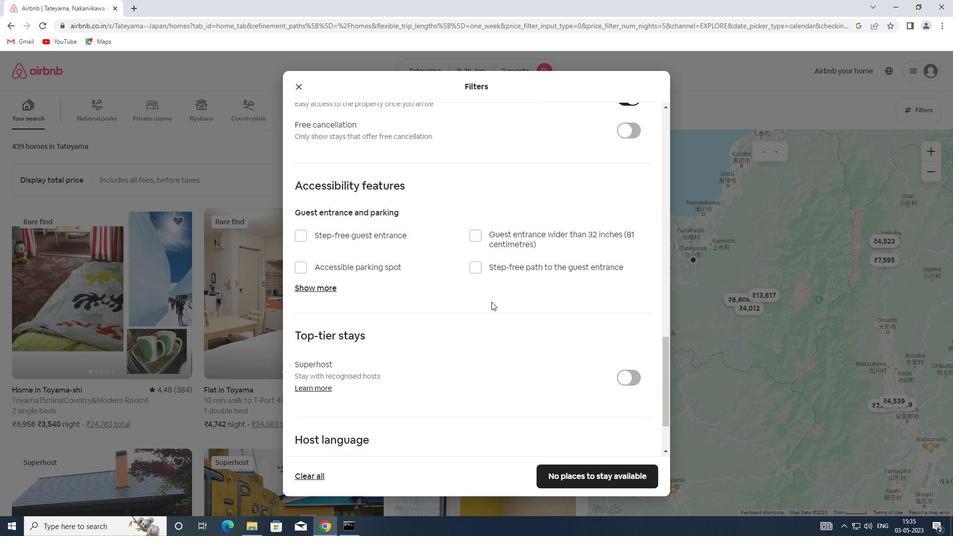 
Action: Mouse moved to (315, 387)
Screenshot: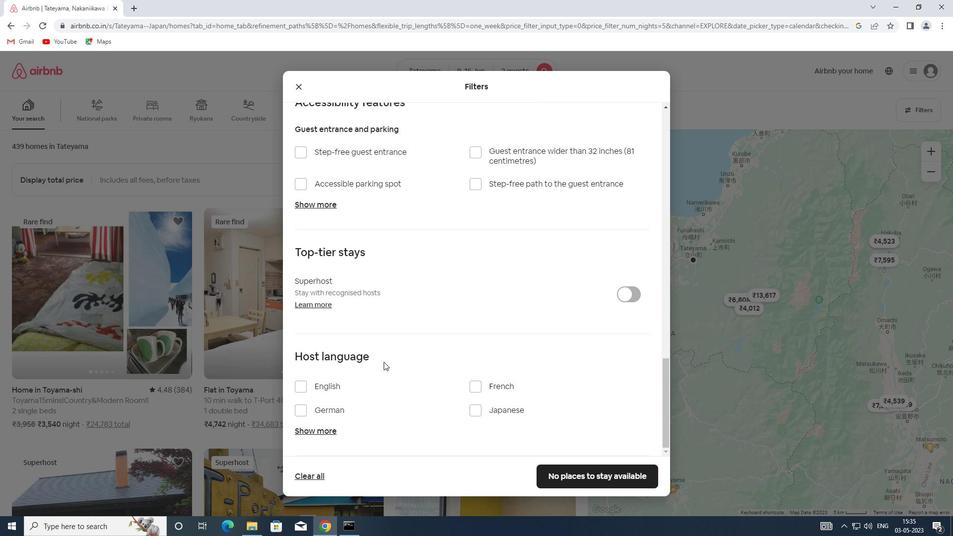 
Action: Mouse pressed left at (315, 387)
Screenshot: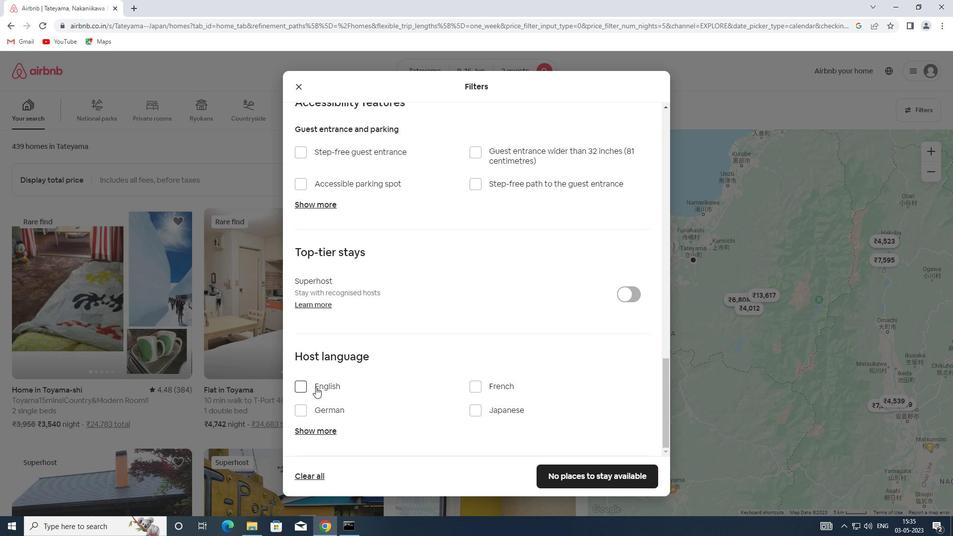 
Action: Mouse moved to (572, 478)
Screenshot: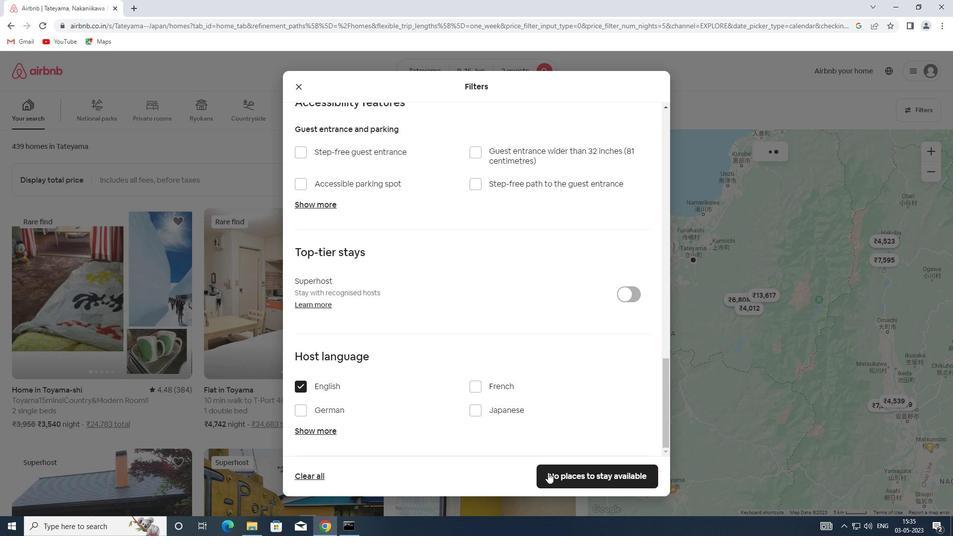 
Action: Mouse pressed left at (572, 478)
Screenshot: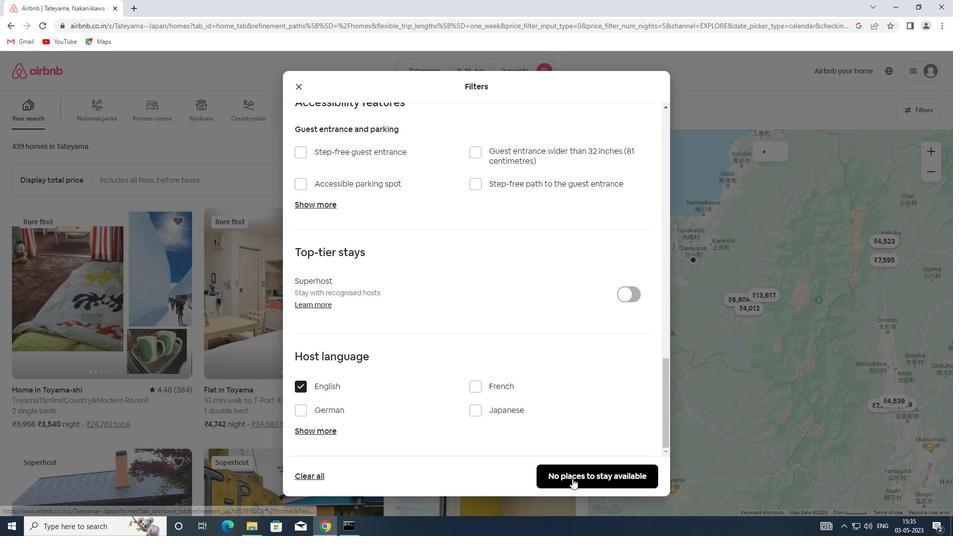 
